Task: Add an event with the title Third Coffee Meeting with Jane, date '2024/04/20', time 7:00 AM to 9:00 AMand add a description: Welcome to the Project Quality Assurance Check, a crucial step in ensuring the highest level of quality and adherence to standards throughout the project lifecycle. The Quality Assurance Check is designed to systematically review and evaluate project deliverables, processes, and outcomes to identify any deviations, defects, or areas of improvement., put the event into Yellow category, logged in from the account softage.8@softage.netand send the event invitation to softage.1@softage.net and softage.2@softage.net. Set a reminder for the event 5 minutes before
Action: Mouse moved to (132, 169)
Screenshot: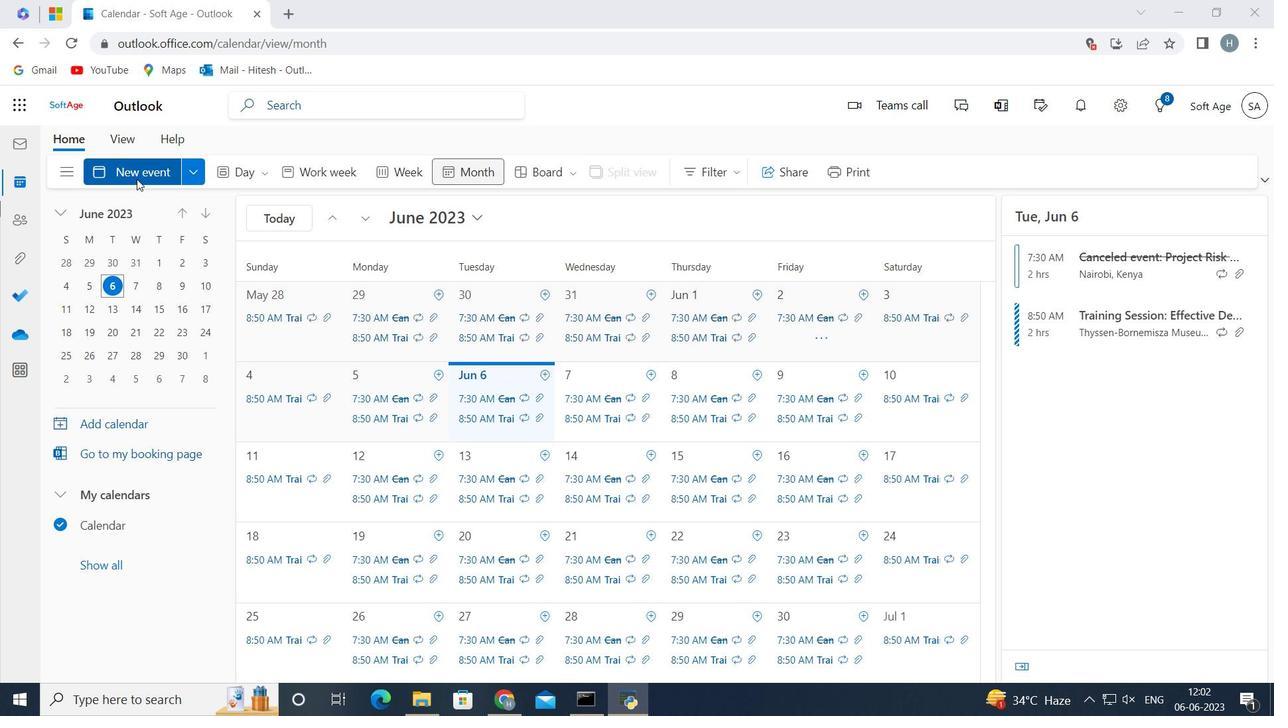 
Action: Mouse pressed left at (132, 169)
Screenshot: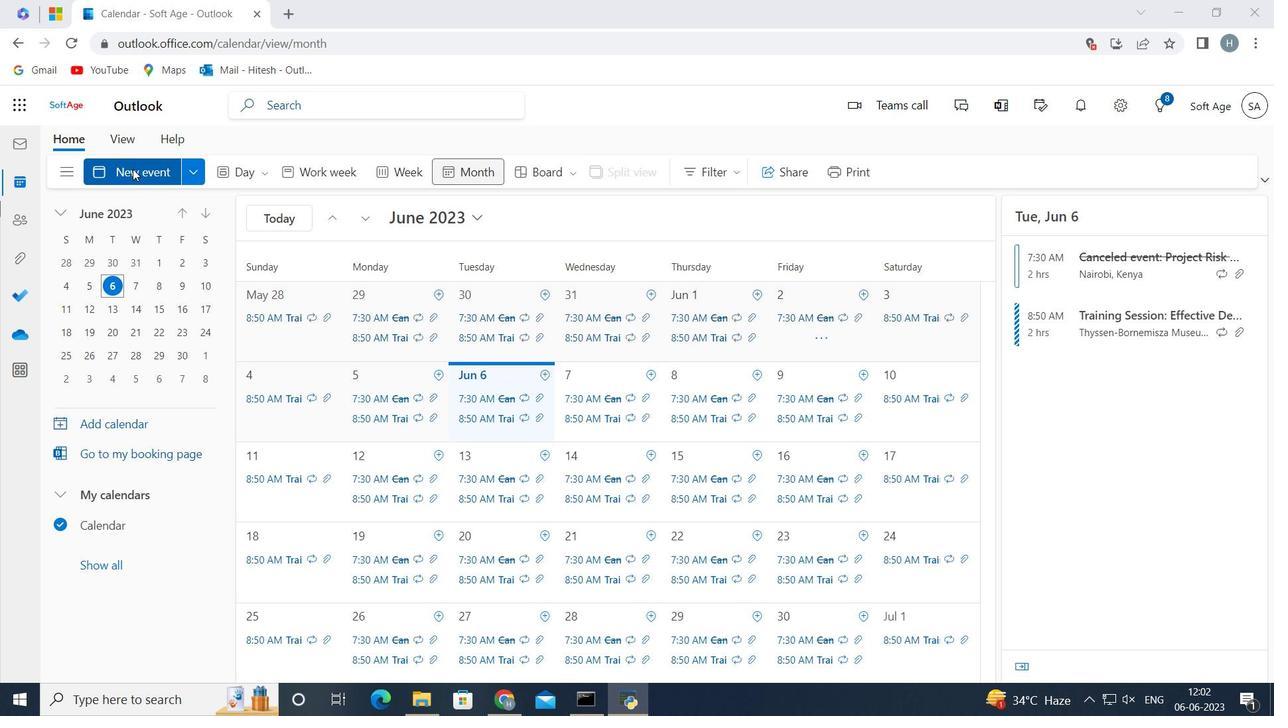 
Action: Mouse moved to (357, 269)
Screenshot: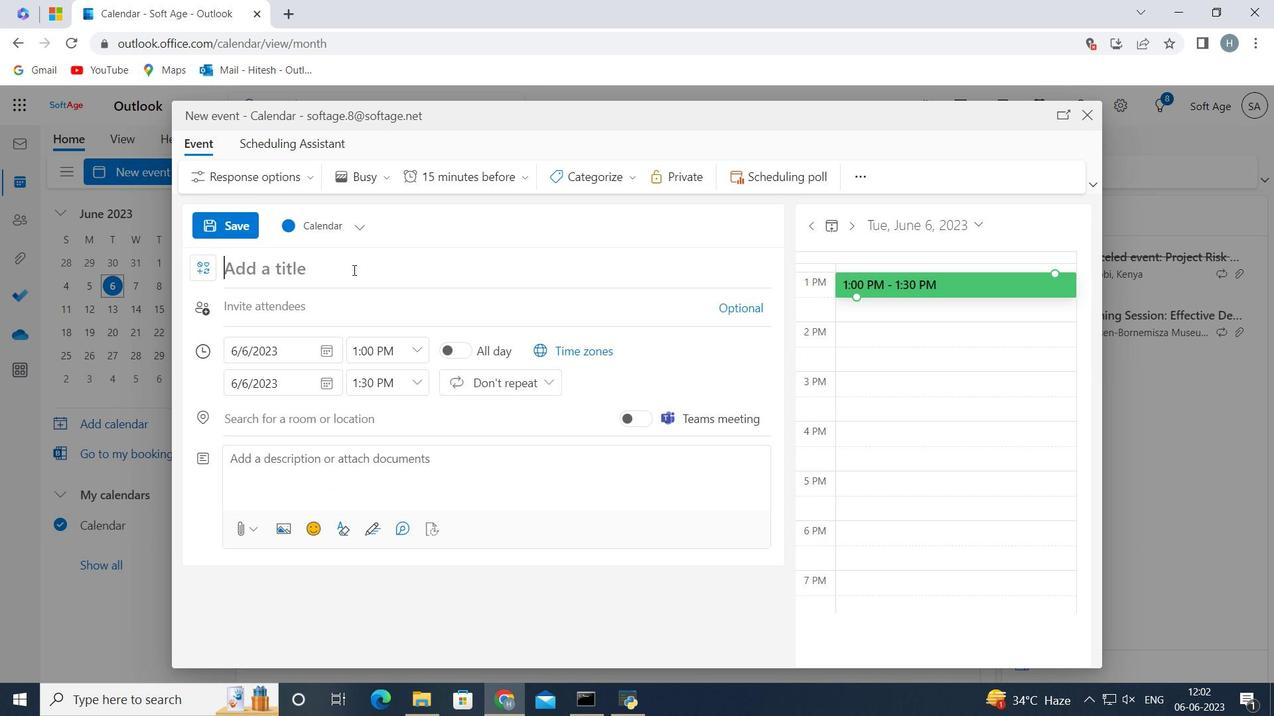 
Action: Mouse pressed left at (357, 269)
Screenshot: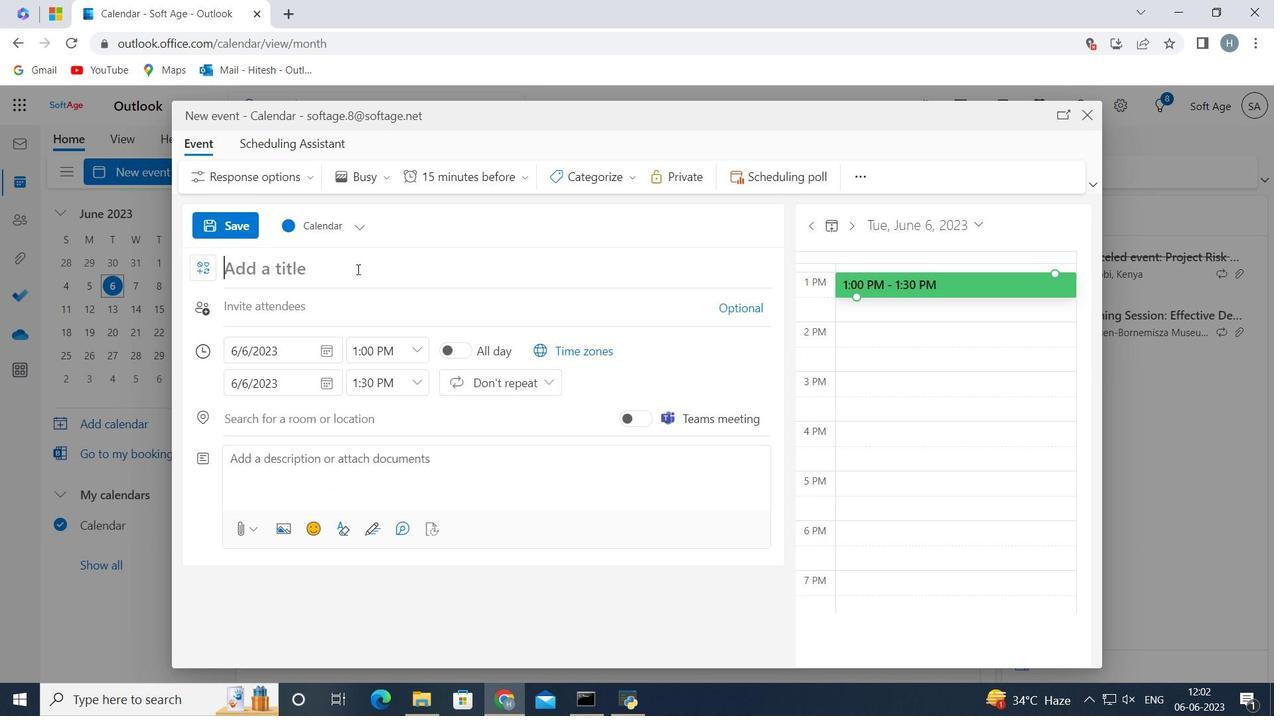 
Action: Key pressed <Key.shift>Third<Key.space><Key.shift>Coffee<Key.space><Key.shift>Meeting<Key.space>with<Key.space><Key.shift><Key.shift><Key.shift><Key.shift><Key.shift>Jane
Screenshot: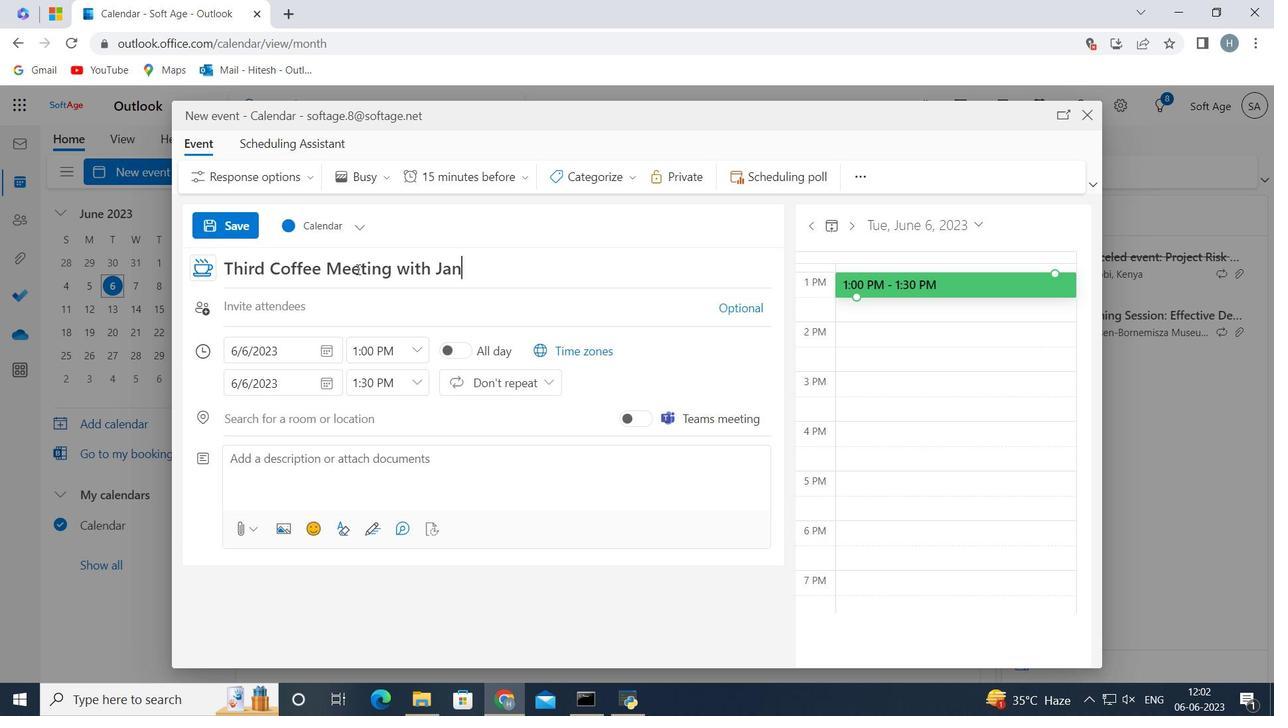
Action: Mouse moved to (326, 347)
Screenshot: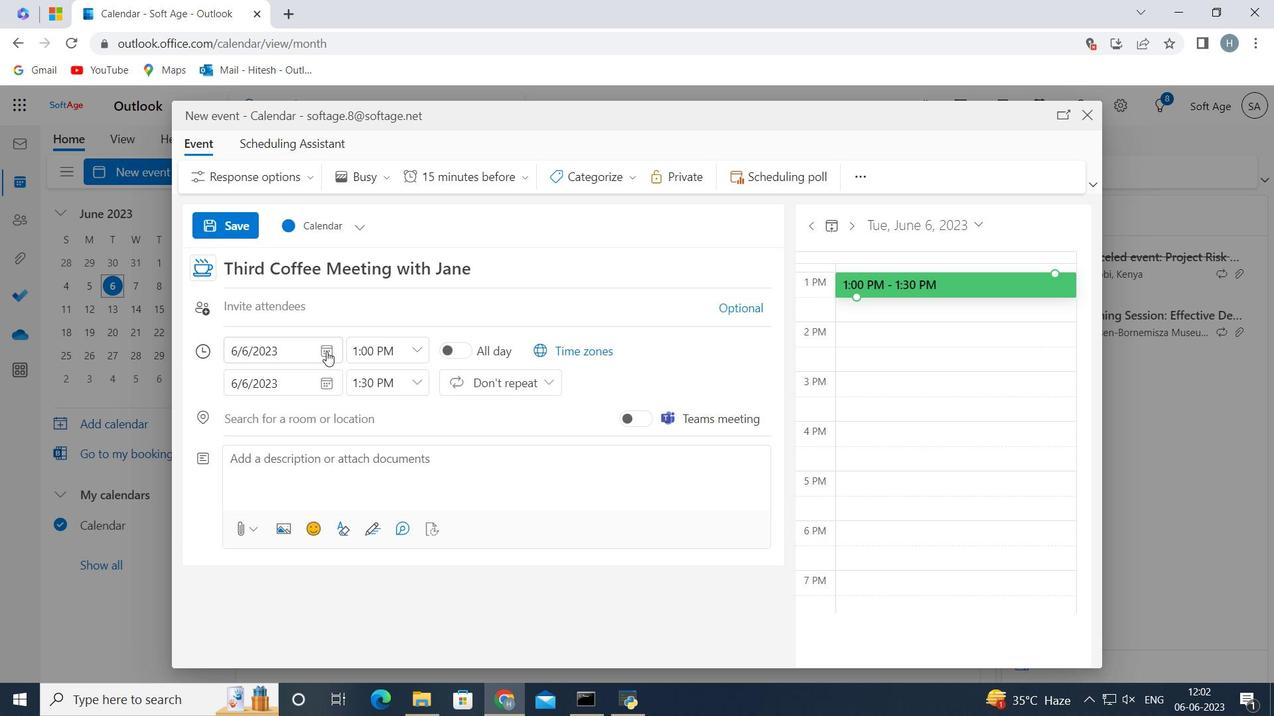 
Action: Mouse pressed left at (326, 347)
Screenshot: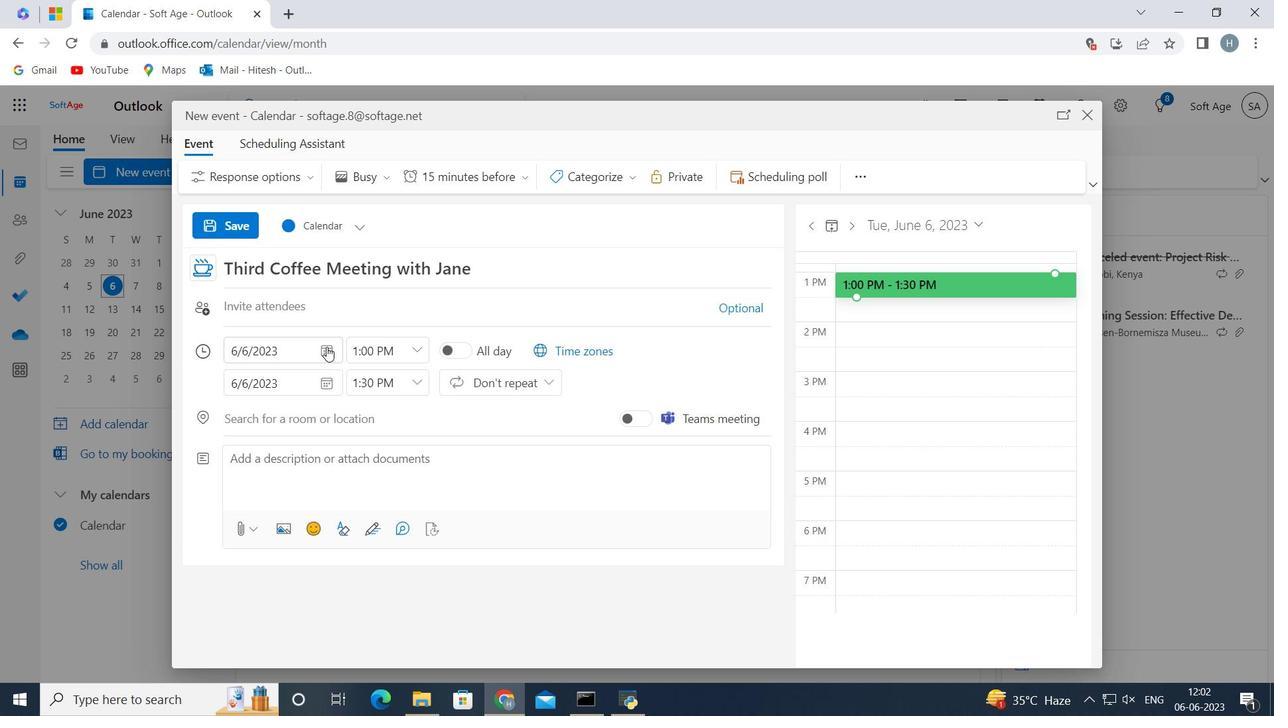 
Action: Mouse moved to (308, 379)
Screenshot: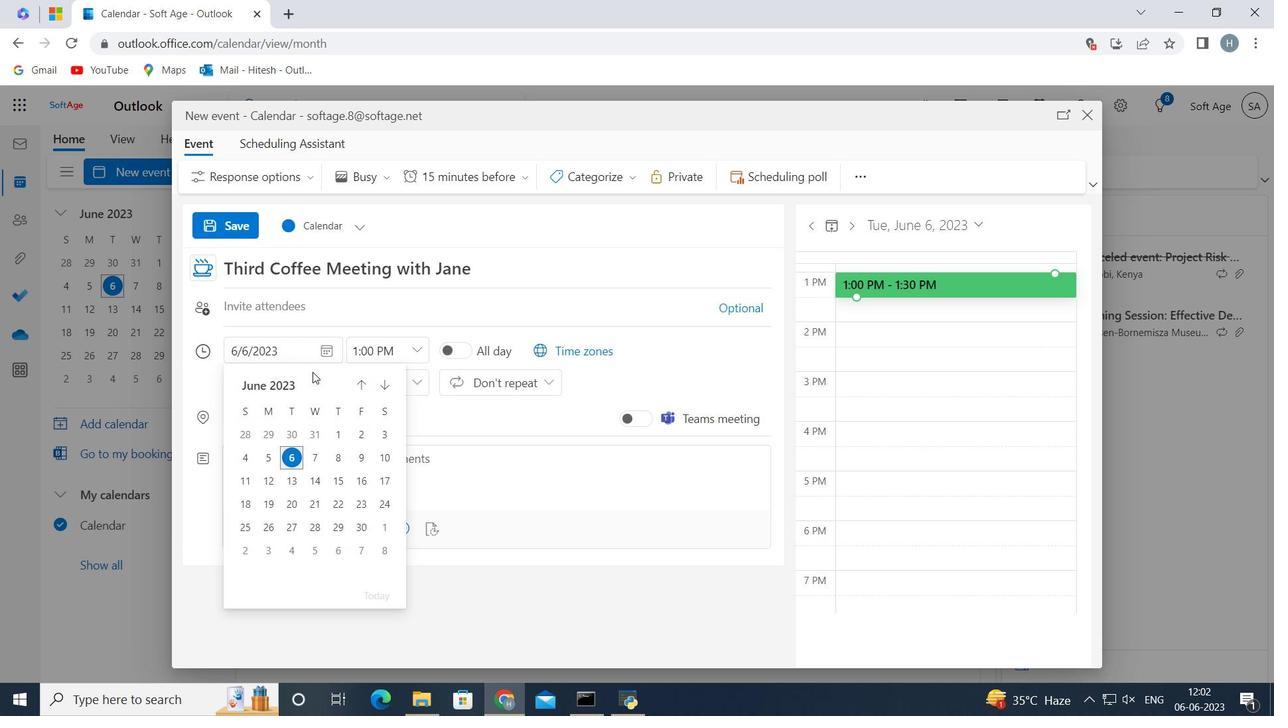 
Action: Mouse pressed left at (308, 379)
Screenshot: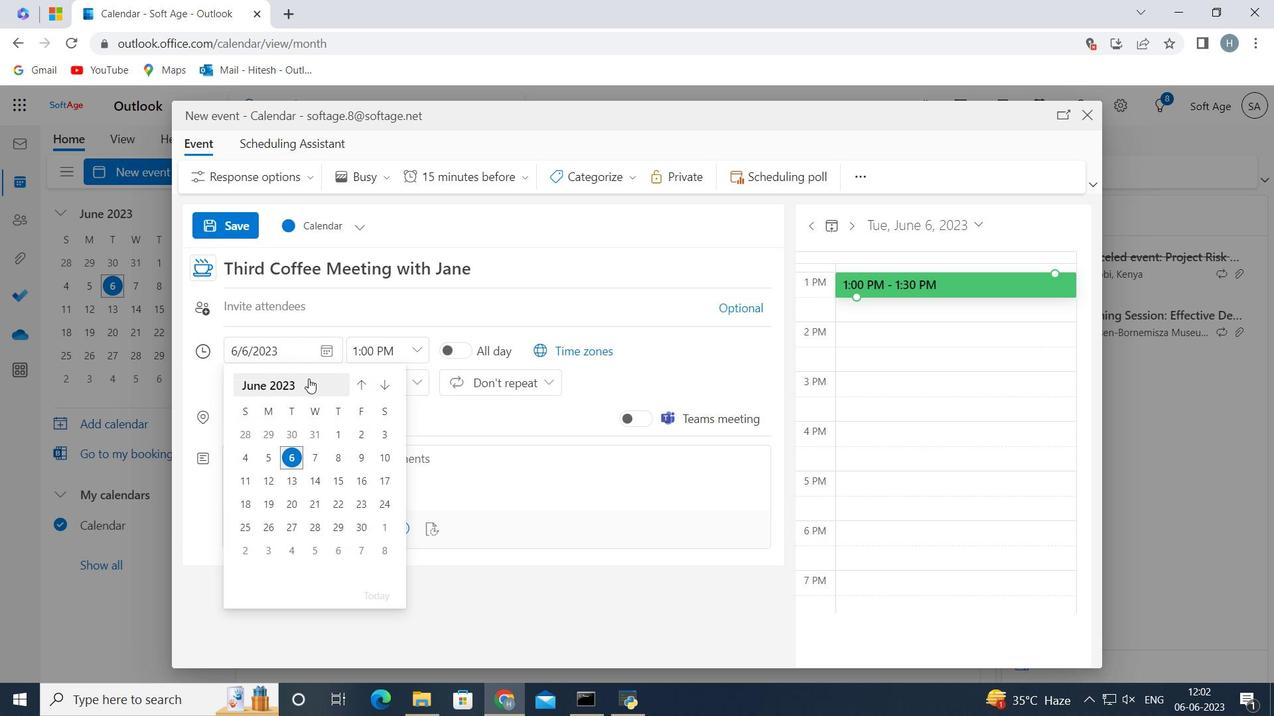 
Action: Mouse pressed left at (308, 379)
Screenshot: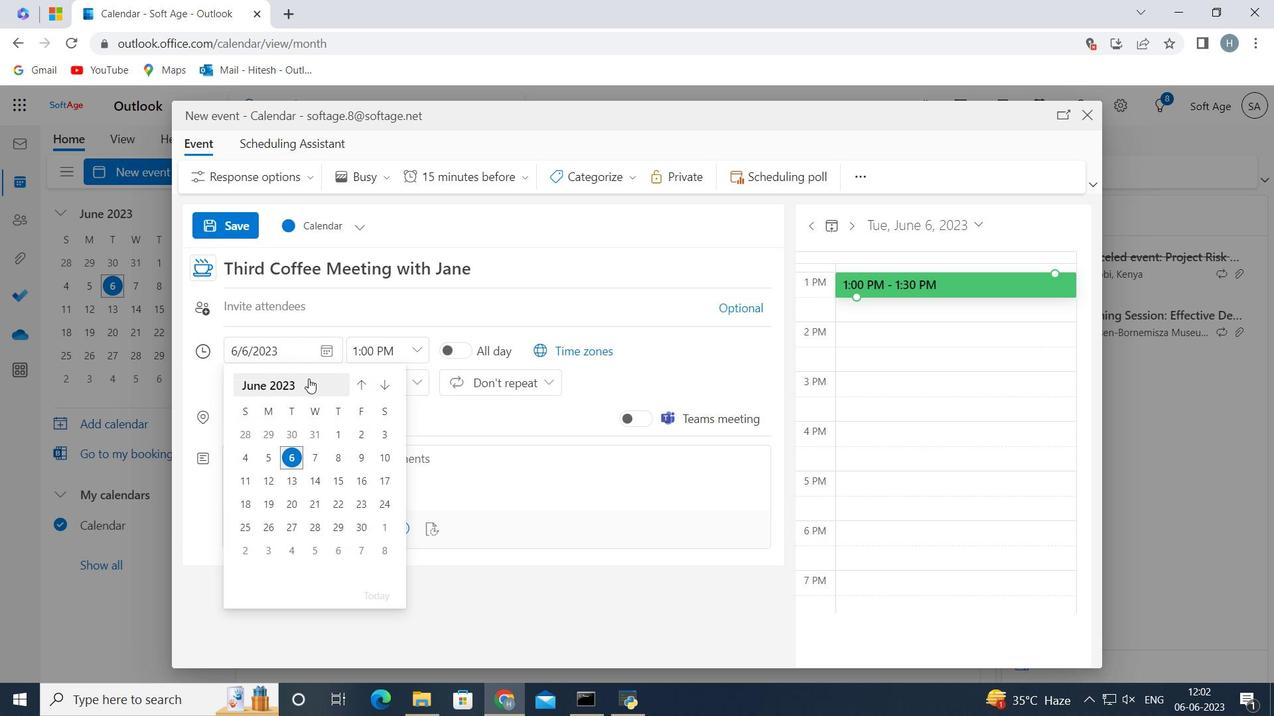 
Action: Mouse moved to (251, 453)
Screenshot: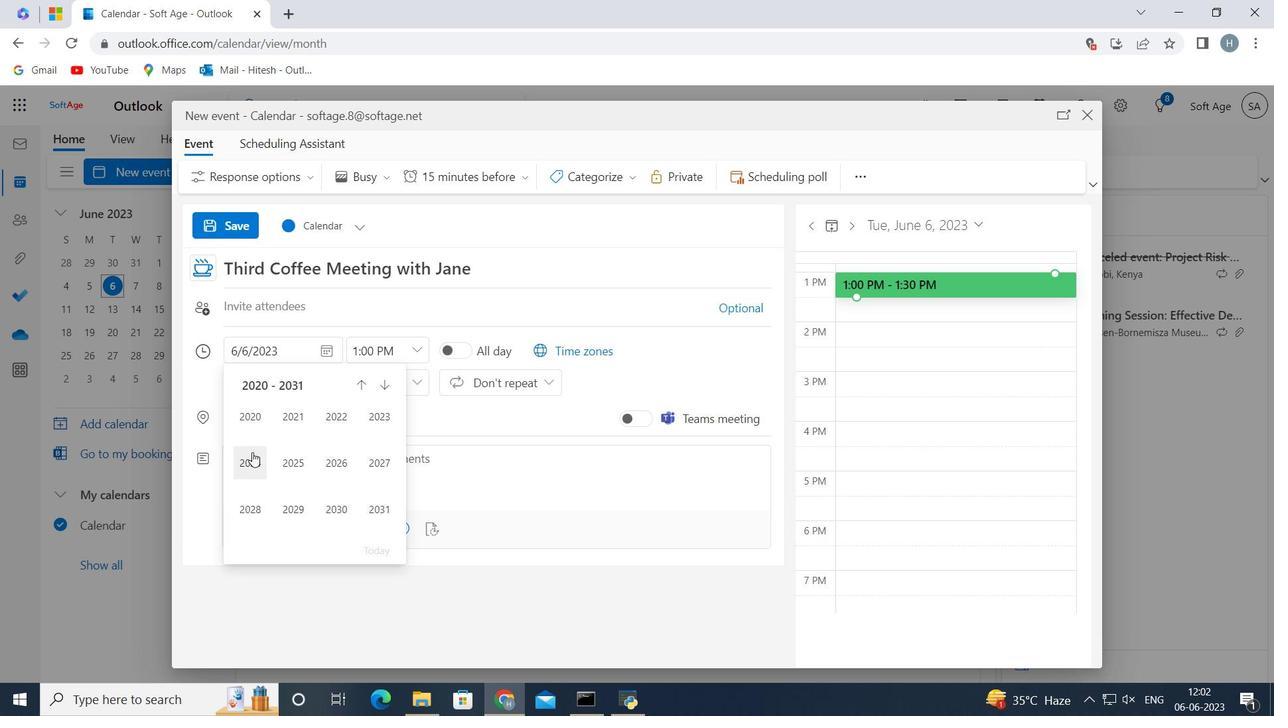 
Action: Mouse pressed left at (251, 453)
Screenshot: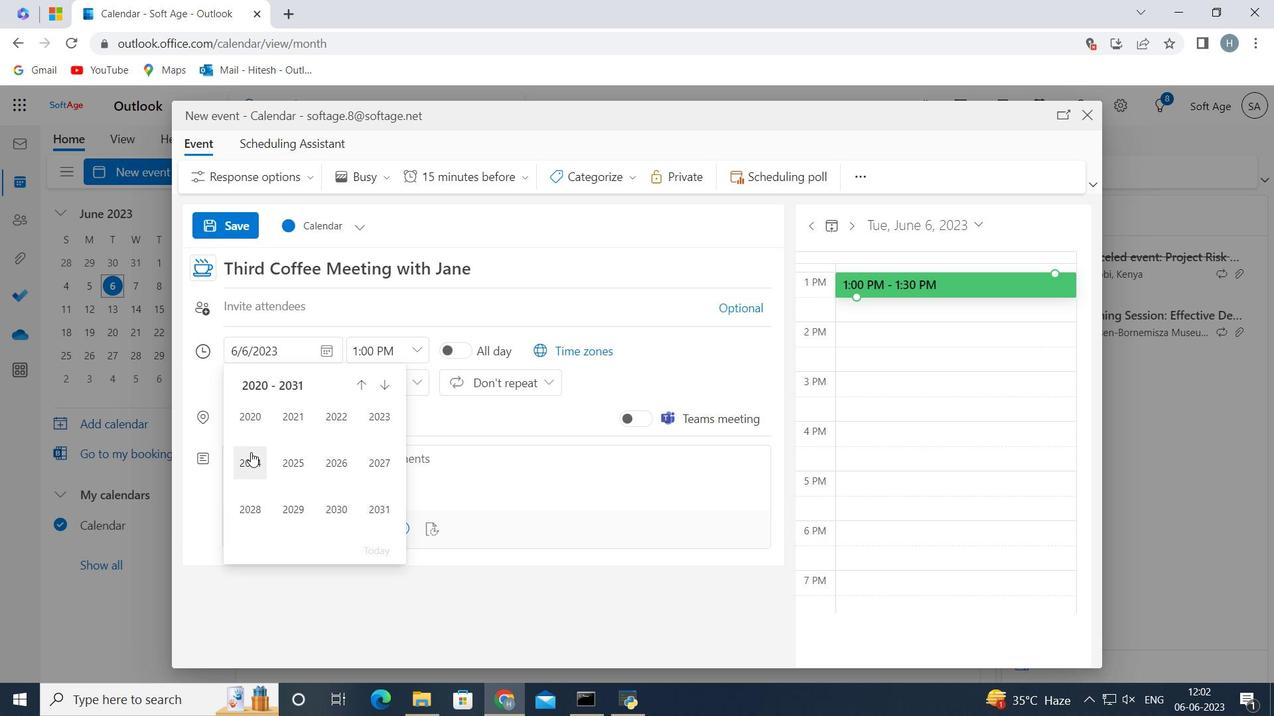 
Action: Mouse moved to (387, 416)
Screenshot: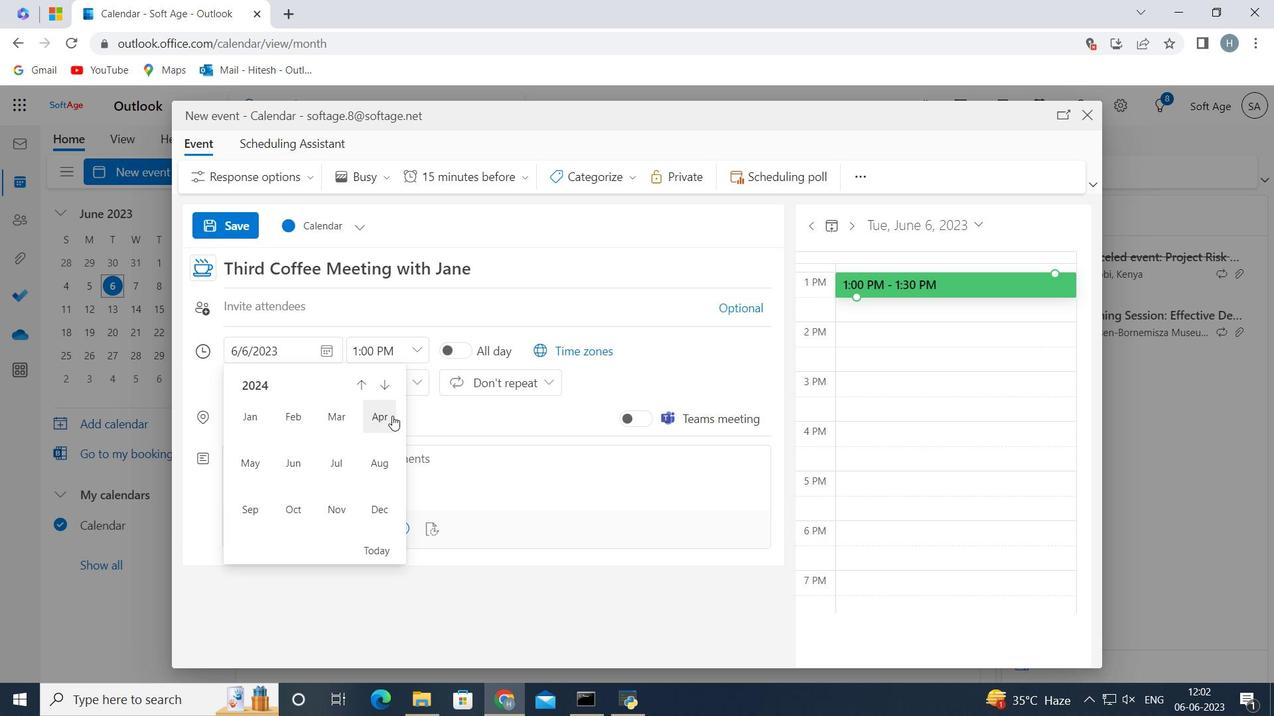 
Action: Mouse pressed left at (387, 416)
Screenshot: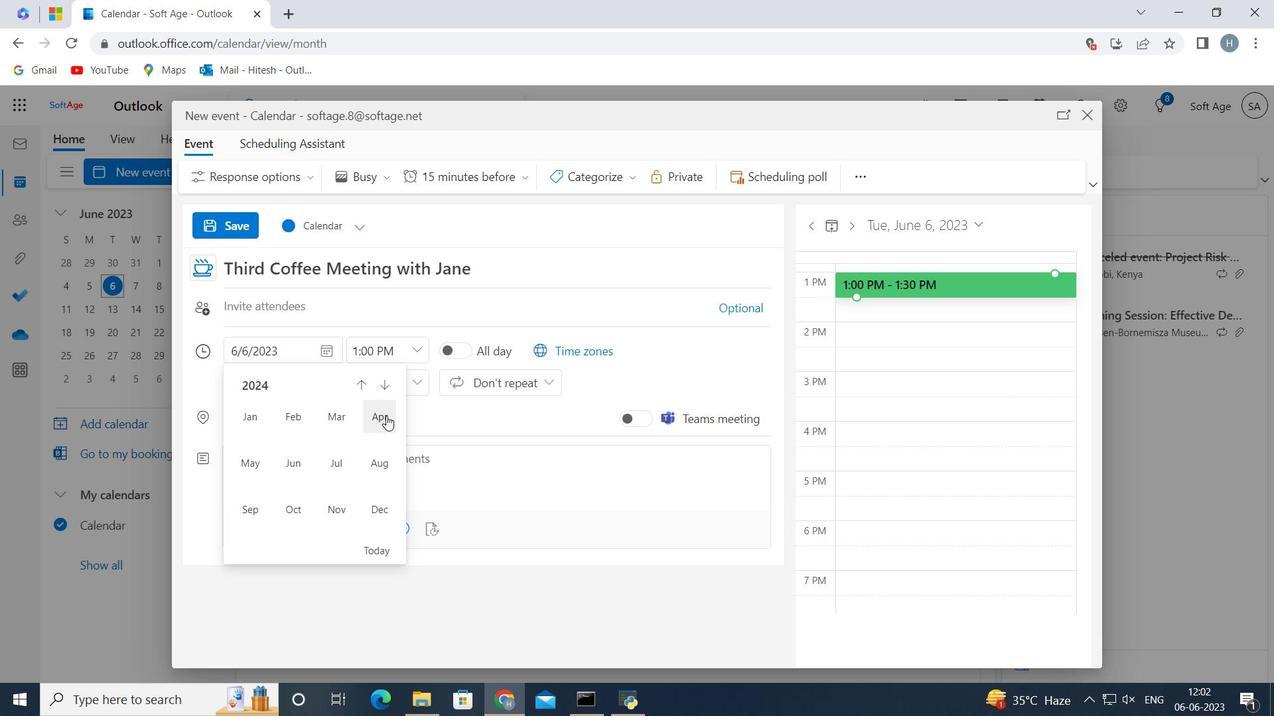 
Action: Mouse moved to (384, 478)
Screenshot: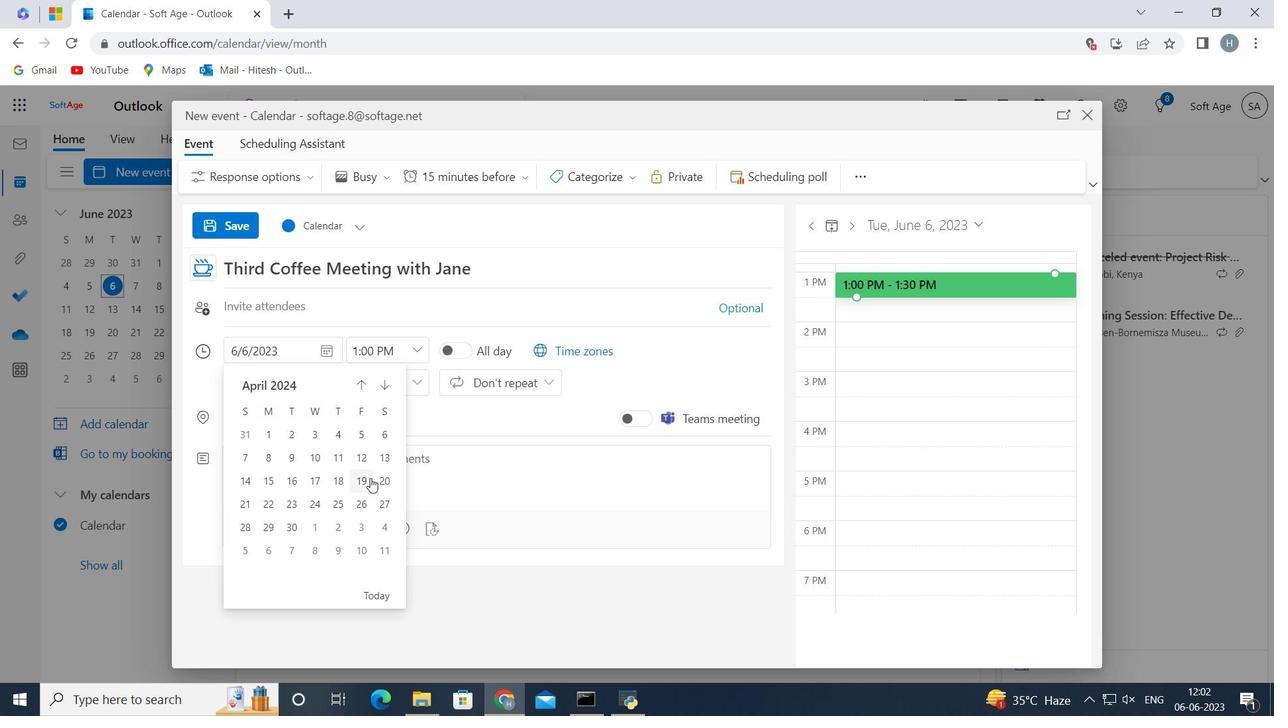 
Action: Mouse pressed left at (384, 478)
Screenshot: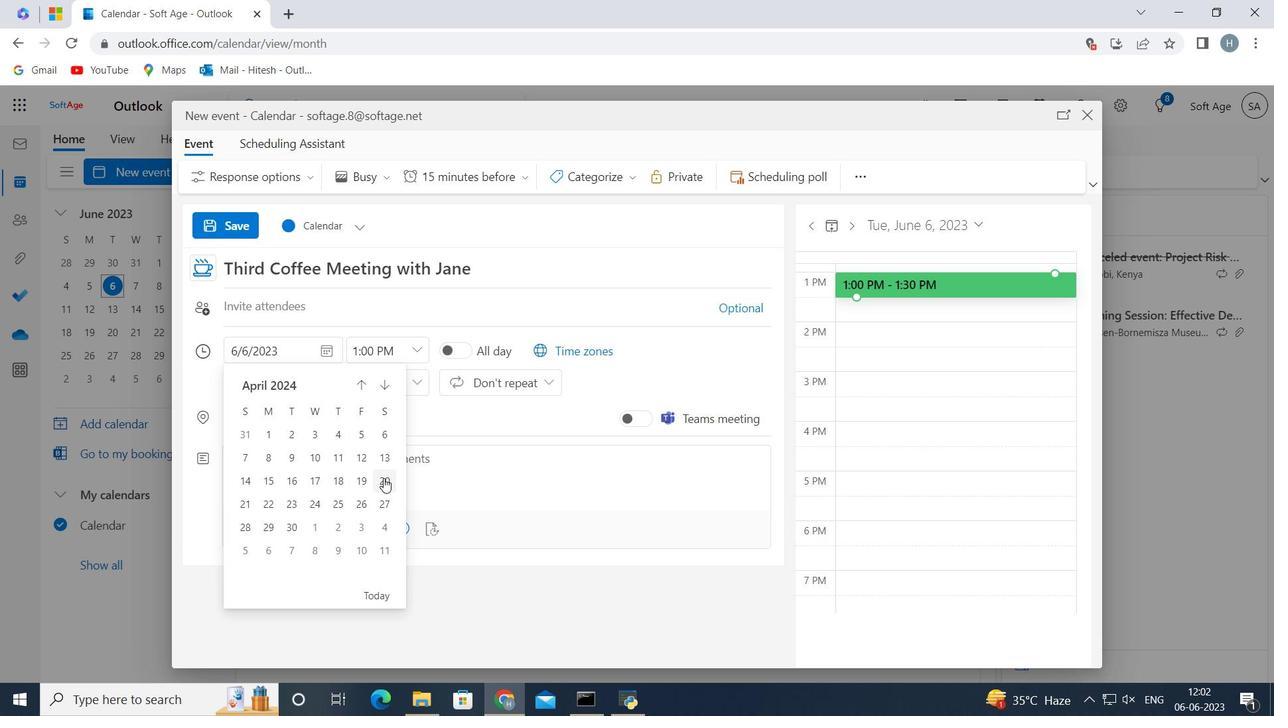 
Action: Mouse moved to (418, 355)
Screenshot: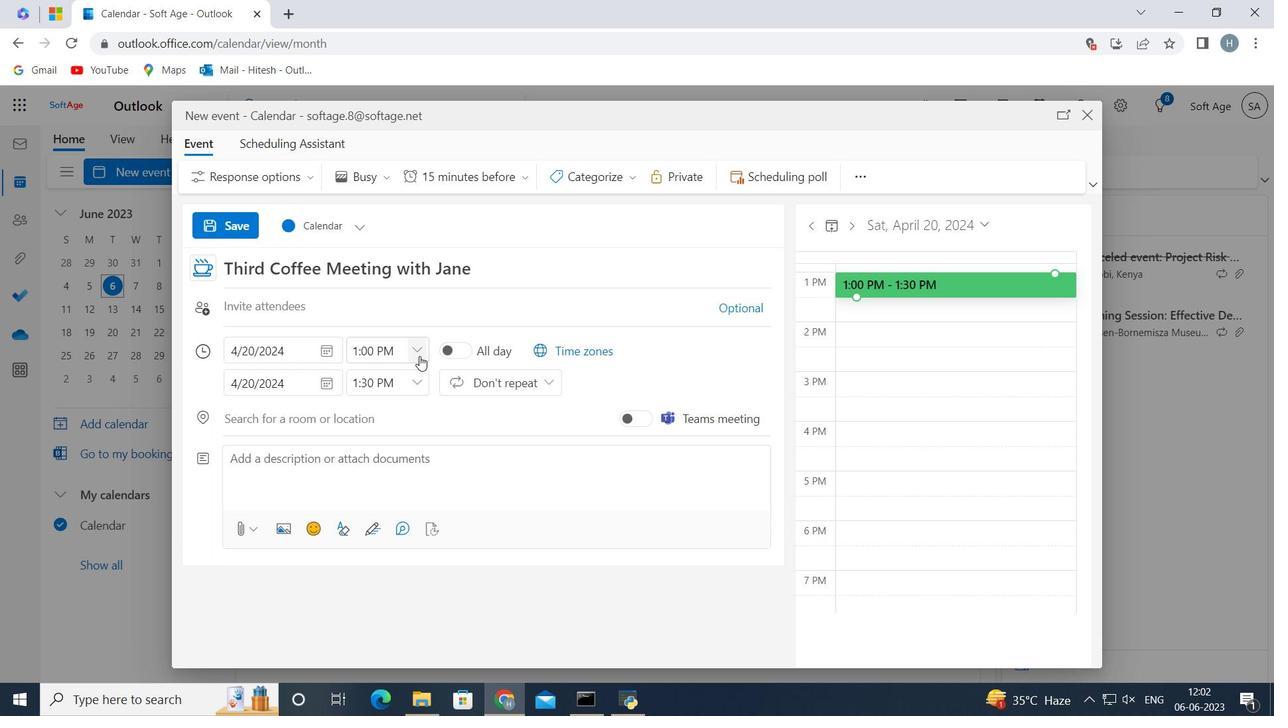 
Action: Mouse pressed left at (418, 355)
Screenshot: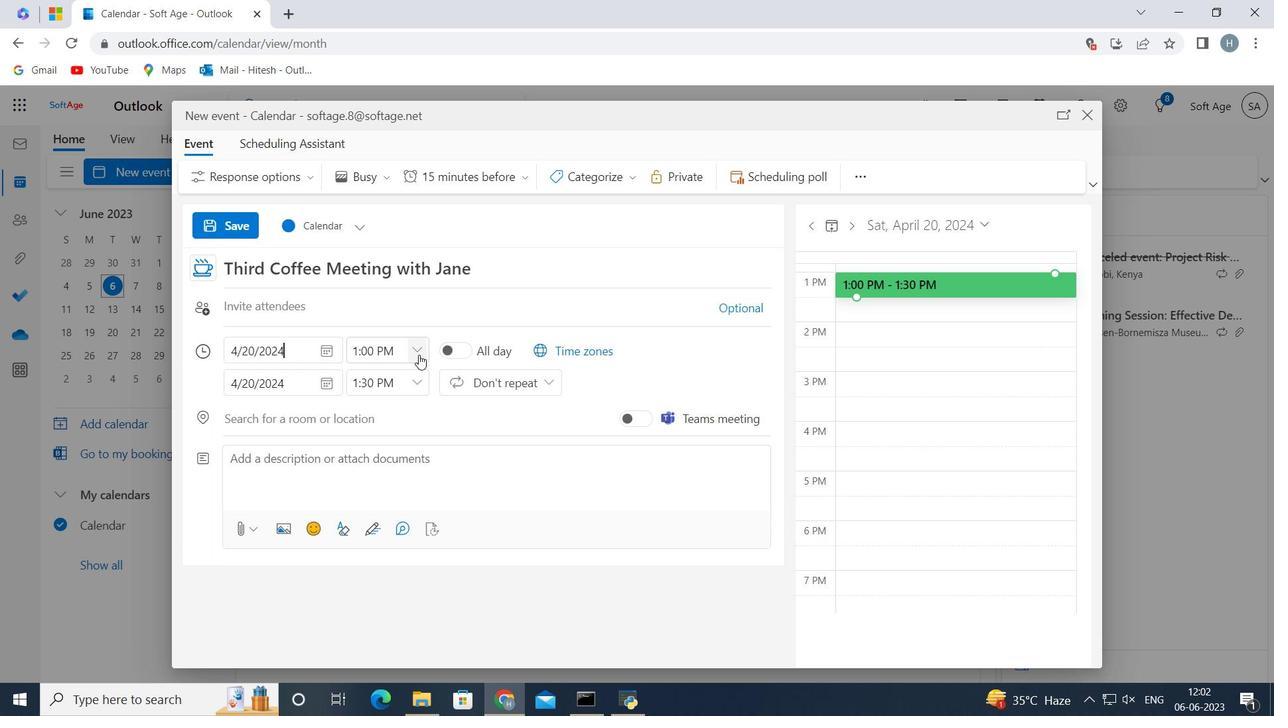 
Action: Mouse moved to (398, 448)
Screenshot: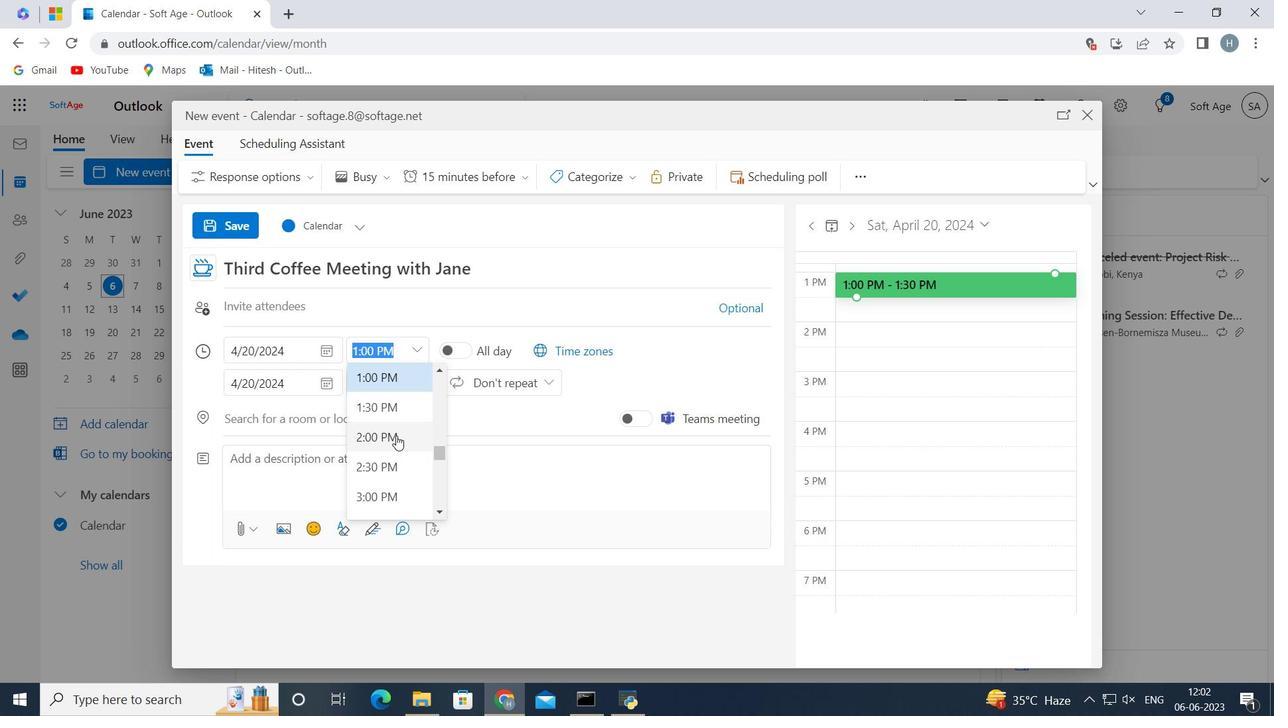 
Action: Mouse scrolled (398, 448) with delta (0, 0)
Screenshot: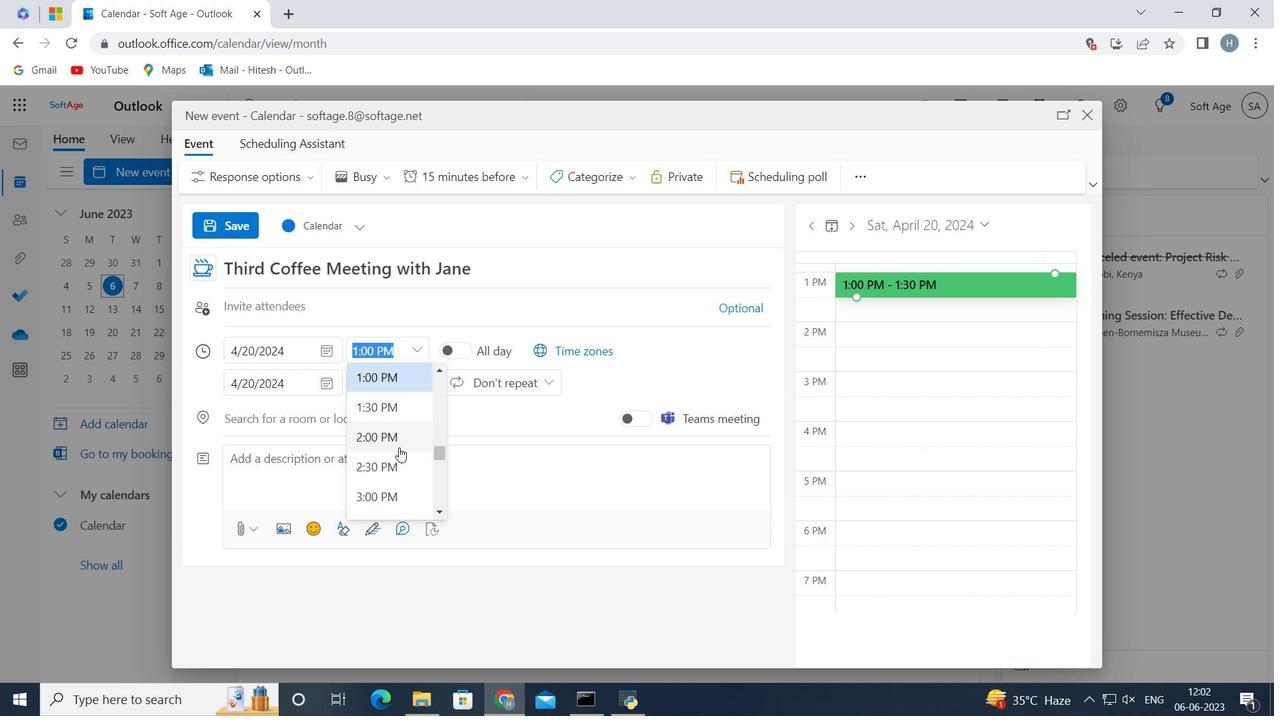 
Action: Mouse scrolled (398, 448) with delta (0, 0)
Screenshot: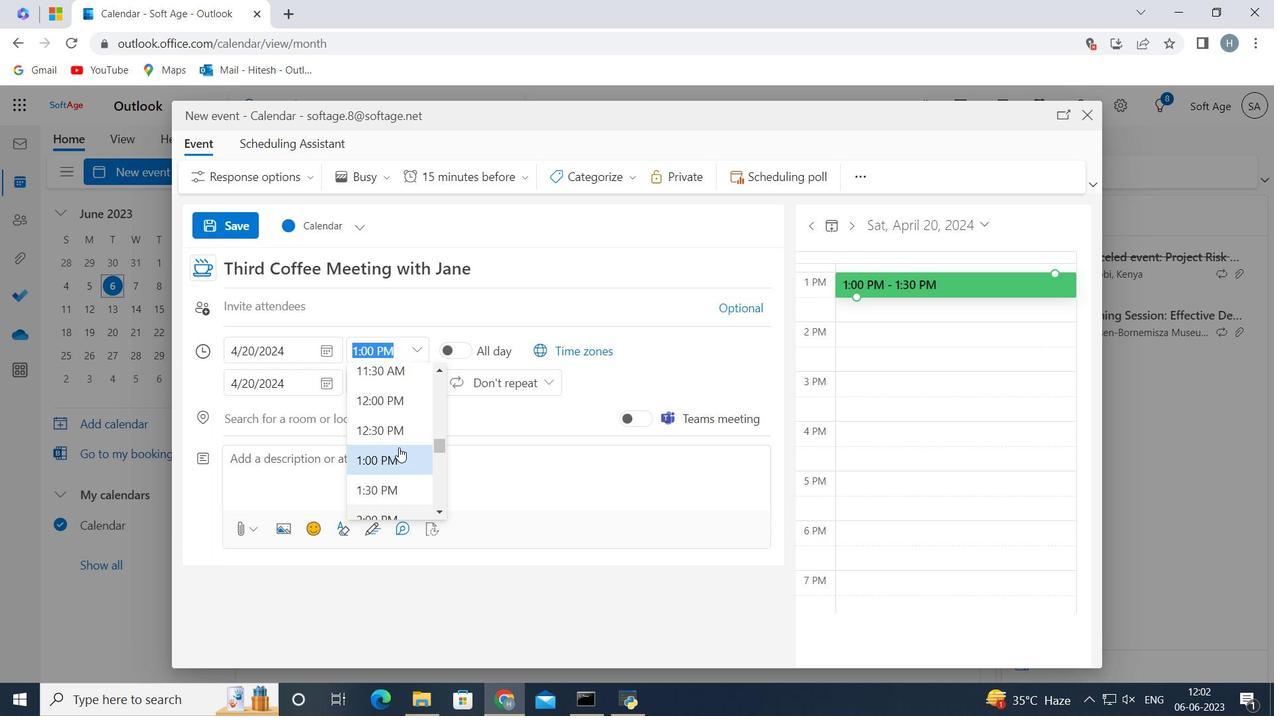 
Action: Mouse scrolled (398, 448) with delta (0, 0)
Screenshot: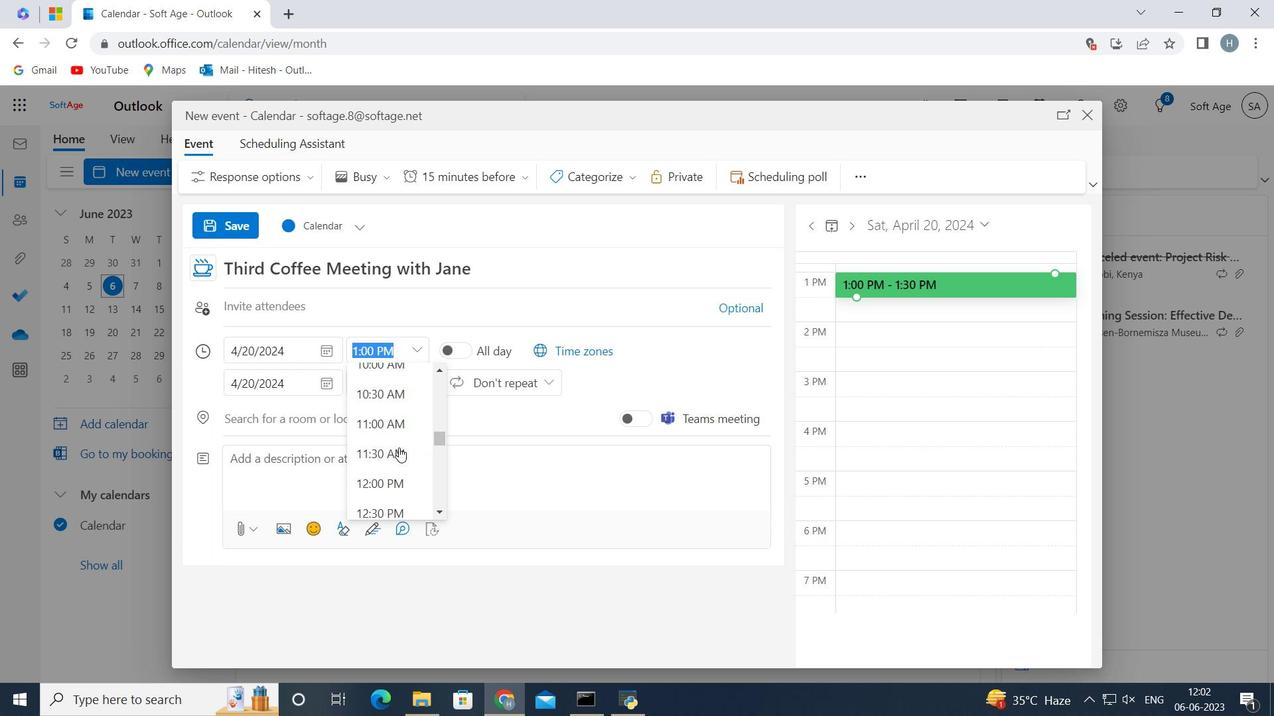 
Action: Mouse scrolled (398, 448) with delta (0, 0)
Screenshot: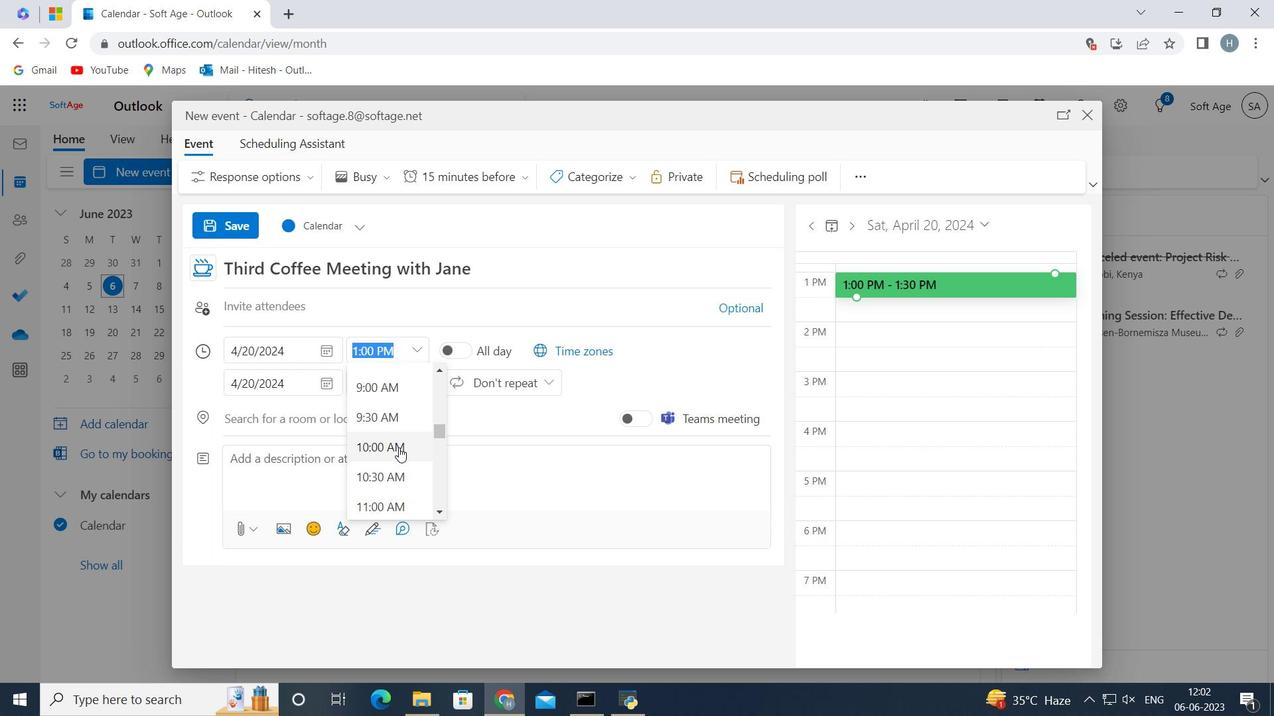 
Action: Mouse scrolled (398, 448) with delta (0, 0)
Screenshot: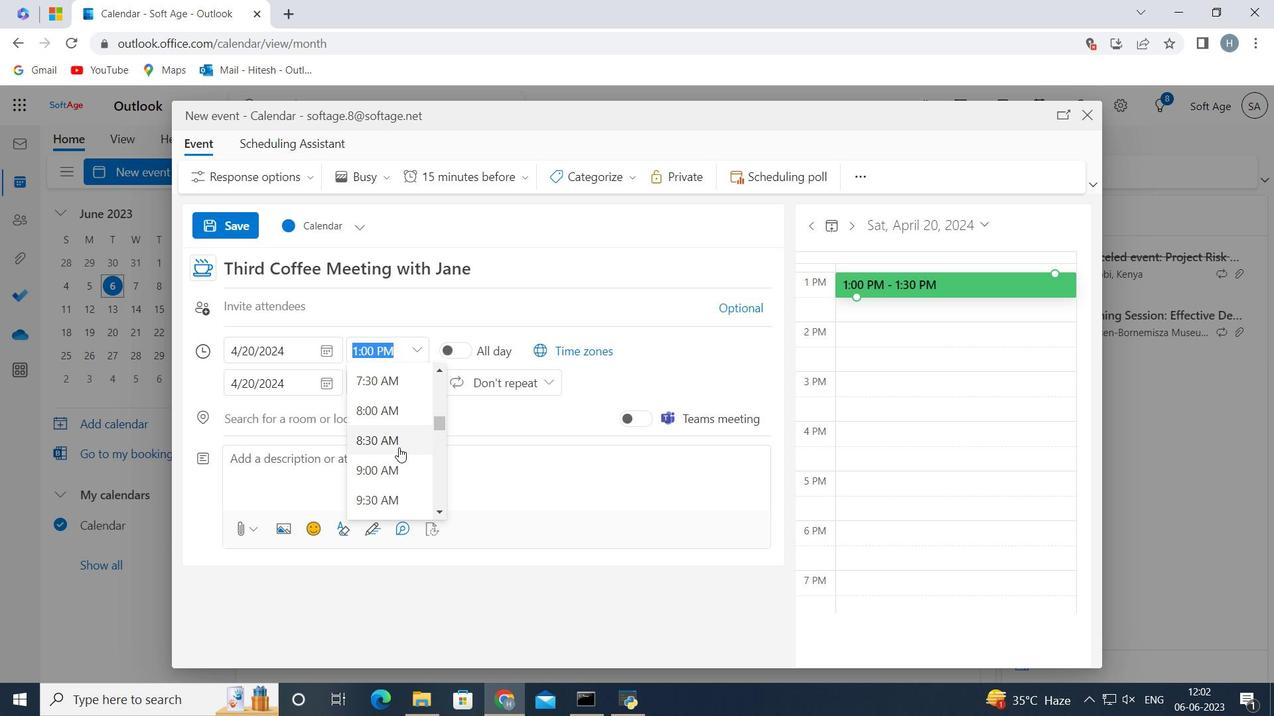 
Action: Mouse moved to (401, 430)
Screenshot: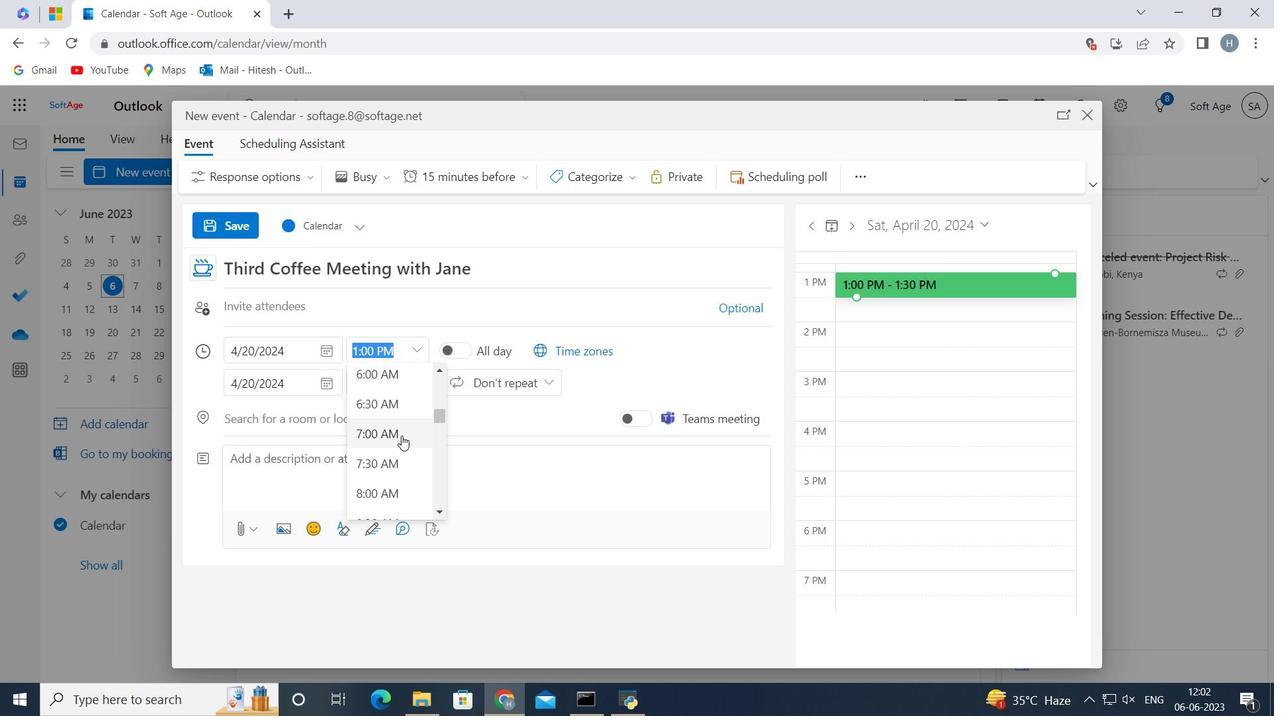 
Action: Mouse pressed left at (401, 430)
Screenshot: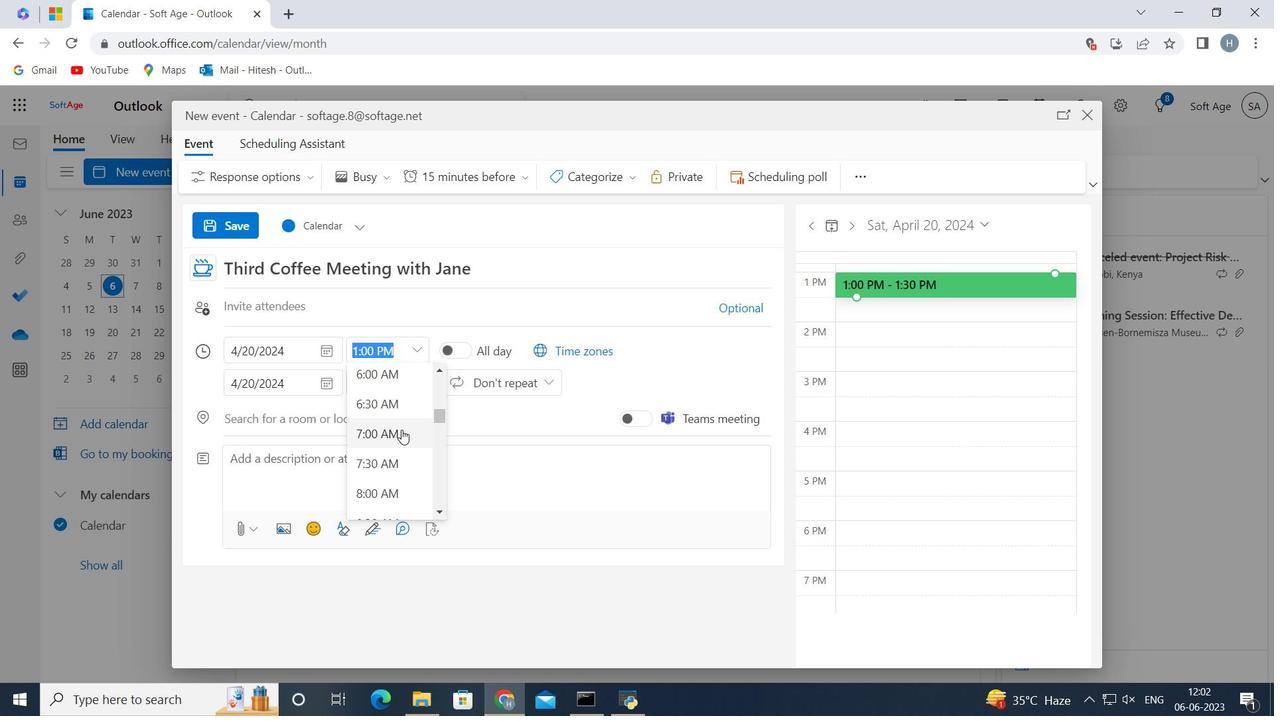 
Action: Mouse moved to (421, 387)
Screenshot: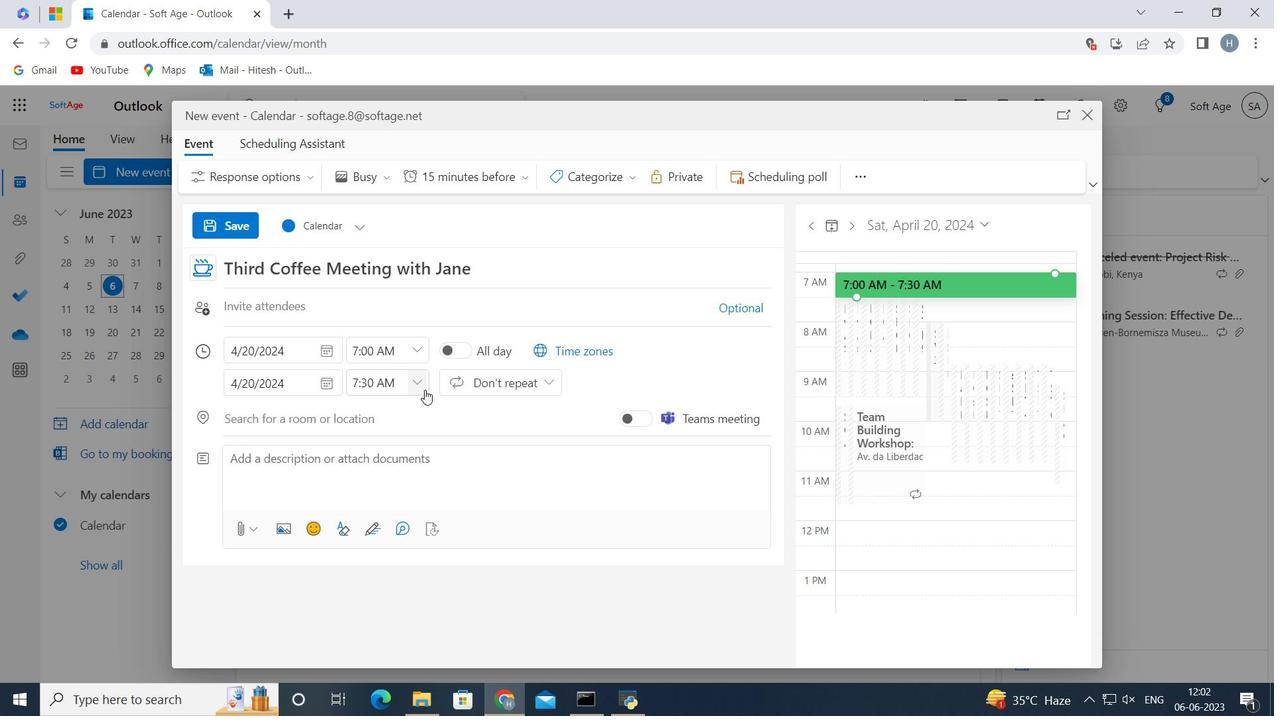 
Action: Mouse pressed left at (421, 387)
Screenshot: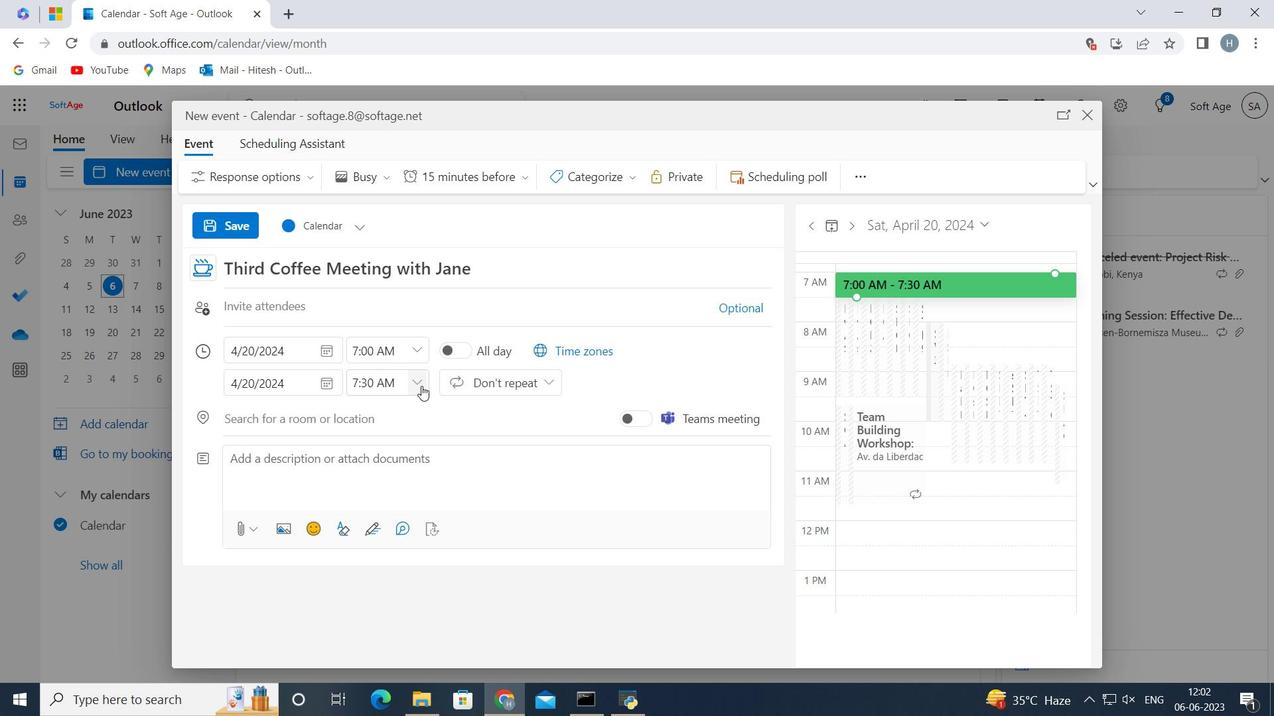 
Action: Mouse moved to (416, 493)
Screenshot: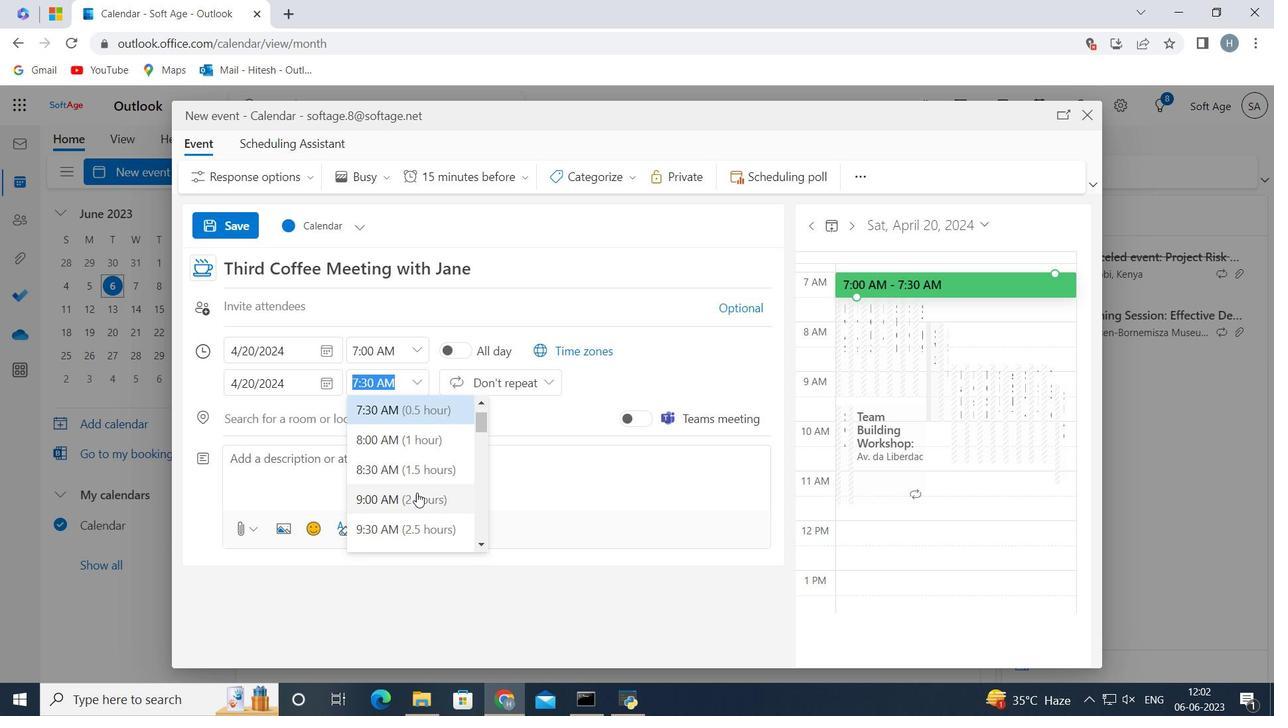 
Action: Mouse pressed left at (416, 493)
Screenshot: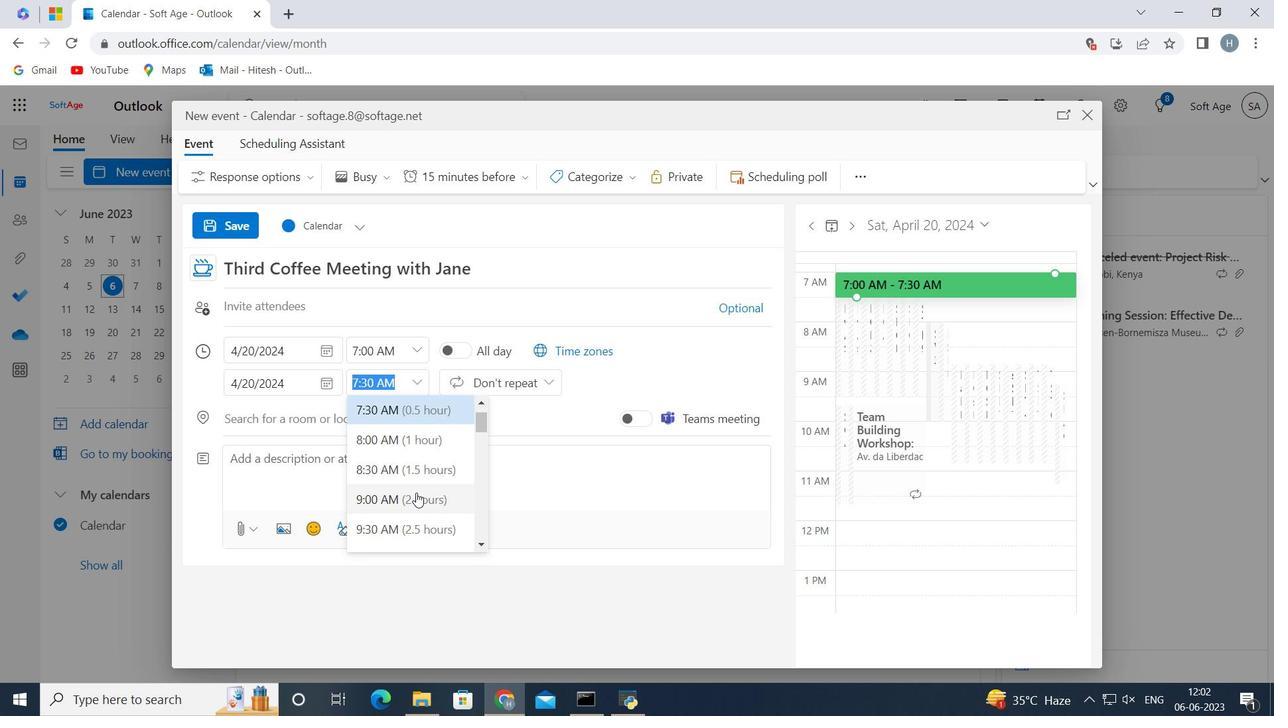 
Action: Mouse moved to (401, 465)
Screenshot: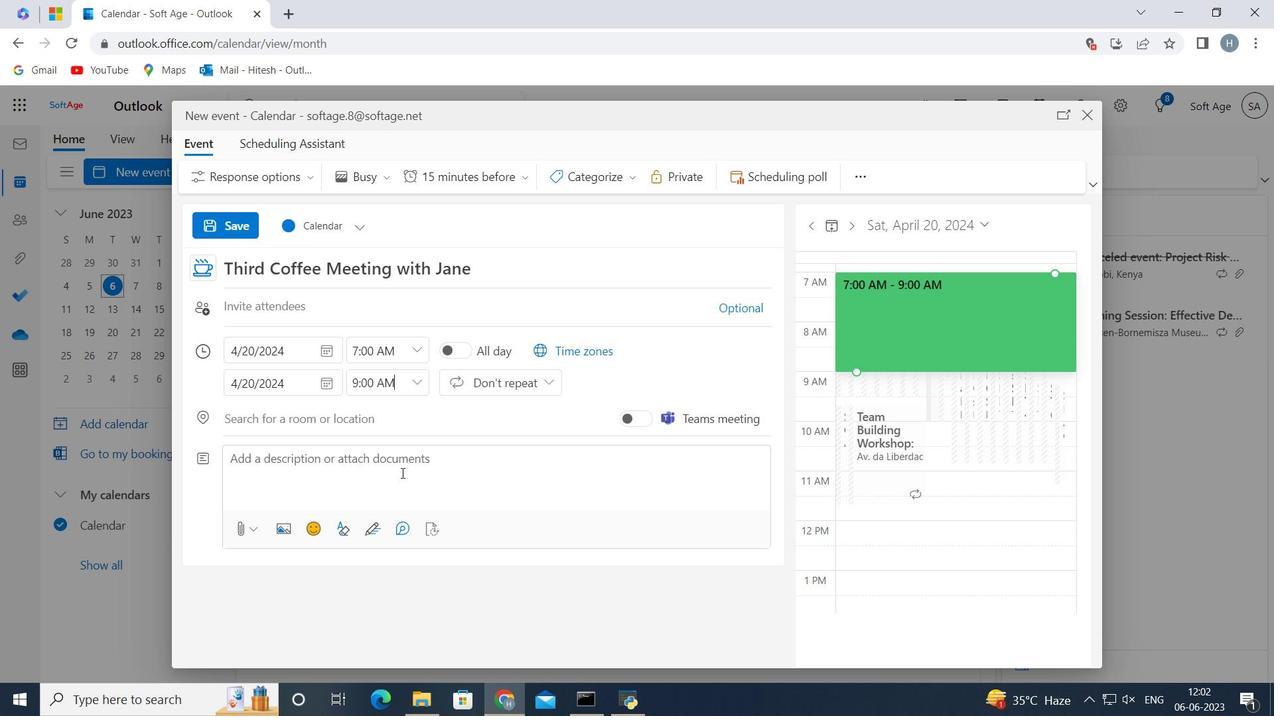 
Action: Mouse pressed left at (401, 465)
Screenshot: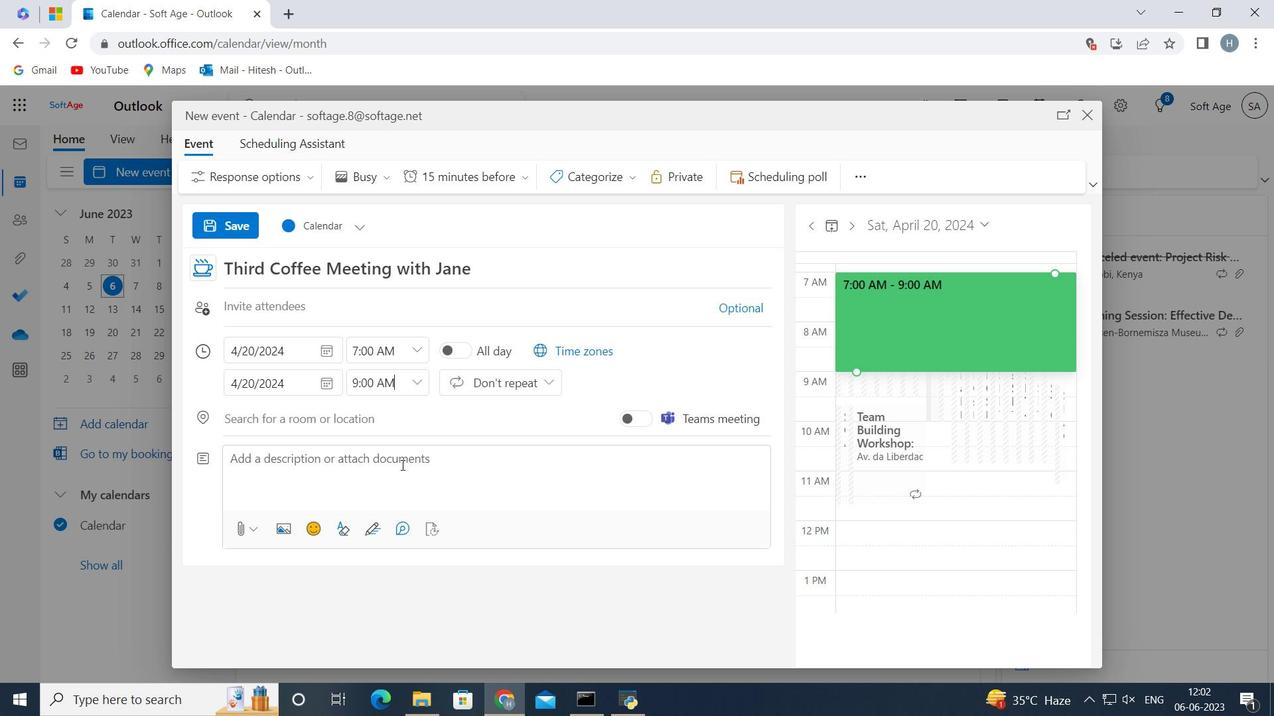 
Action: Mouse moved to (400, 465)
Screenshot: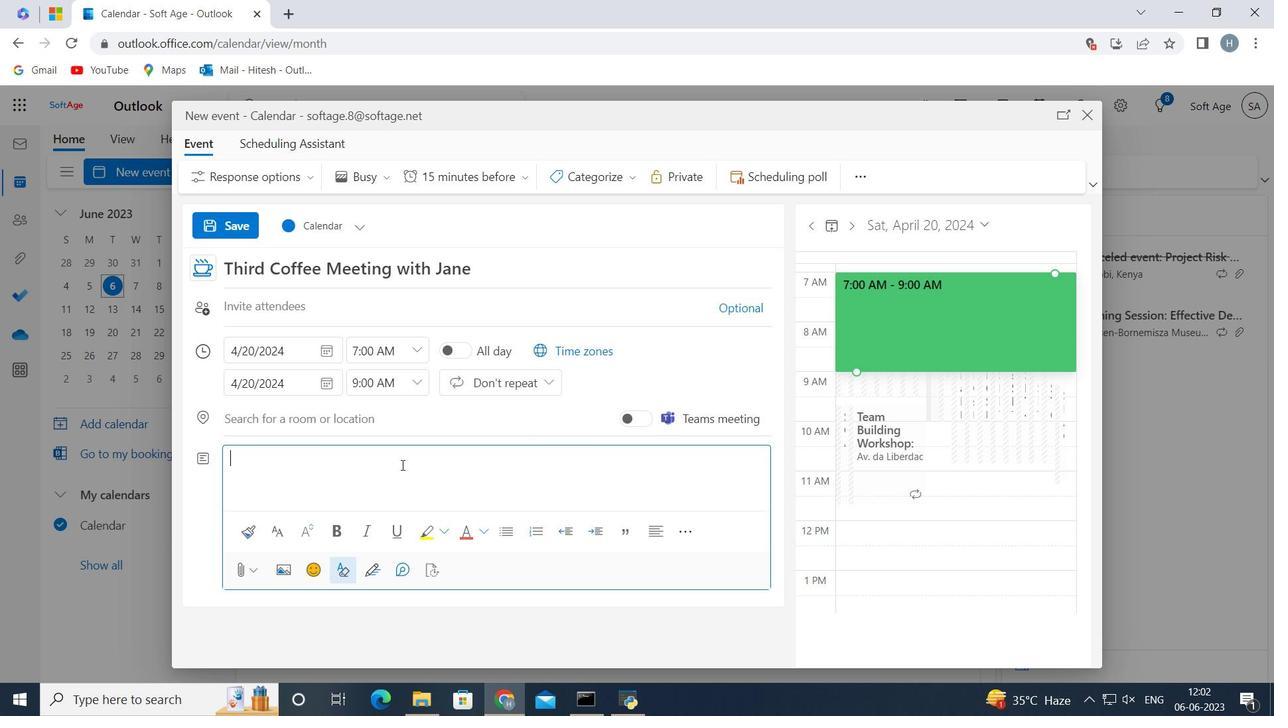 
Action: Key pressed <Key.shift>Welcome<Key.space>to<Key.space>the<Key.space>project<Key.space>quality<Key.space>assurance<Key.space>check,<Key.space>a<Key.space>crucial<Key.space>step<Key.space>in<Key.space>ensuring<Key.space>the<Key.space>highest<Key.space>level<Key.space>of<Key.space>quality<Key.space>and<Key.space>adherence<Key.space>to<Key.space>standards<Key.space>throughout<Key.space>the<Key.space>project<Key.space>lifecycle.<Key.space><Key.shift>The<Key.space>quality<Key.space><Key.shift>Assurance<Key.space><Key.shift>Check<Key.space>is<Key.space>designed<Key.space>to<Key.space>systematically,<Key.space>review<Key.space>and<Key.space>evaluate<Key.space>project<Key.space>deliverables,<Key.space>processes,<Key.space>and<Key.space>outcomes<Key.space>to<Key.space>identify<Key.space>any<Key.space>deviations,<Key.space>defects,<Key.space>or<Key.space>areas<Key.space>of<Key.space>improvement/<Key.backspace>.<Key.space>
Screenshot: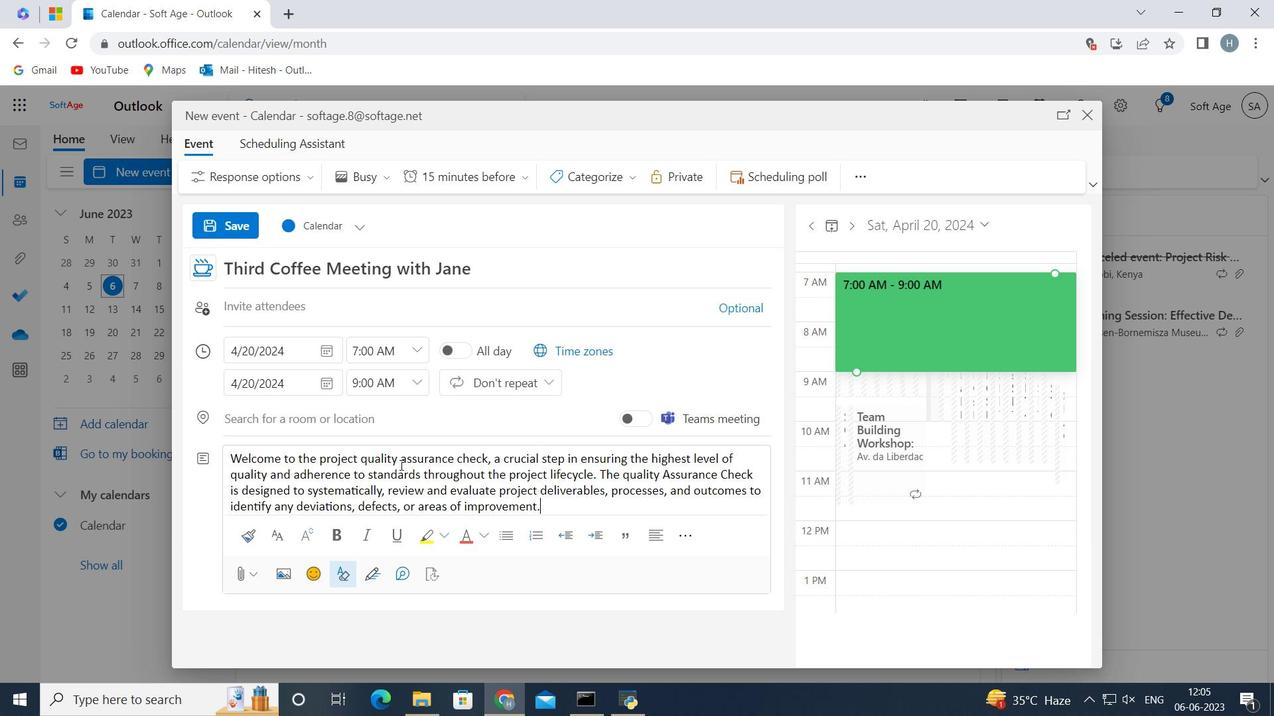 
Action: Mouse moved to (604, 184)
Screenshot: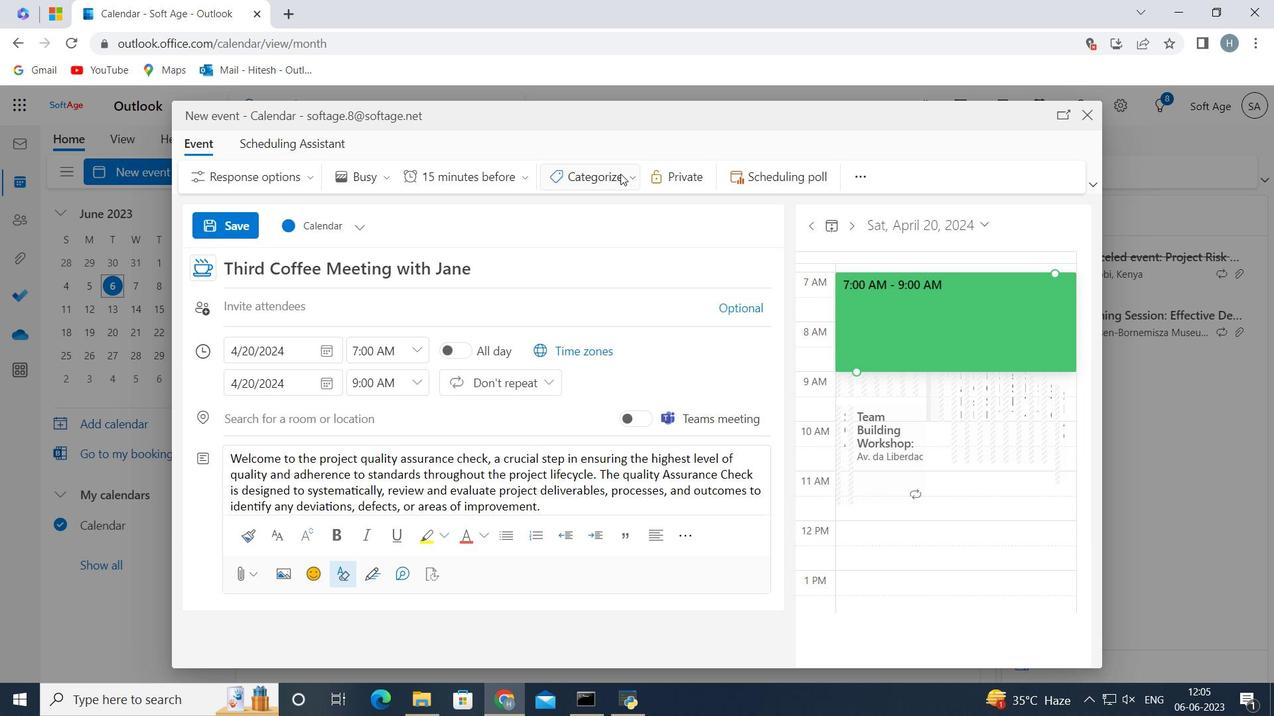 
Action: Mouse pressed left at (604, 184)
Screenshot: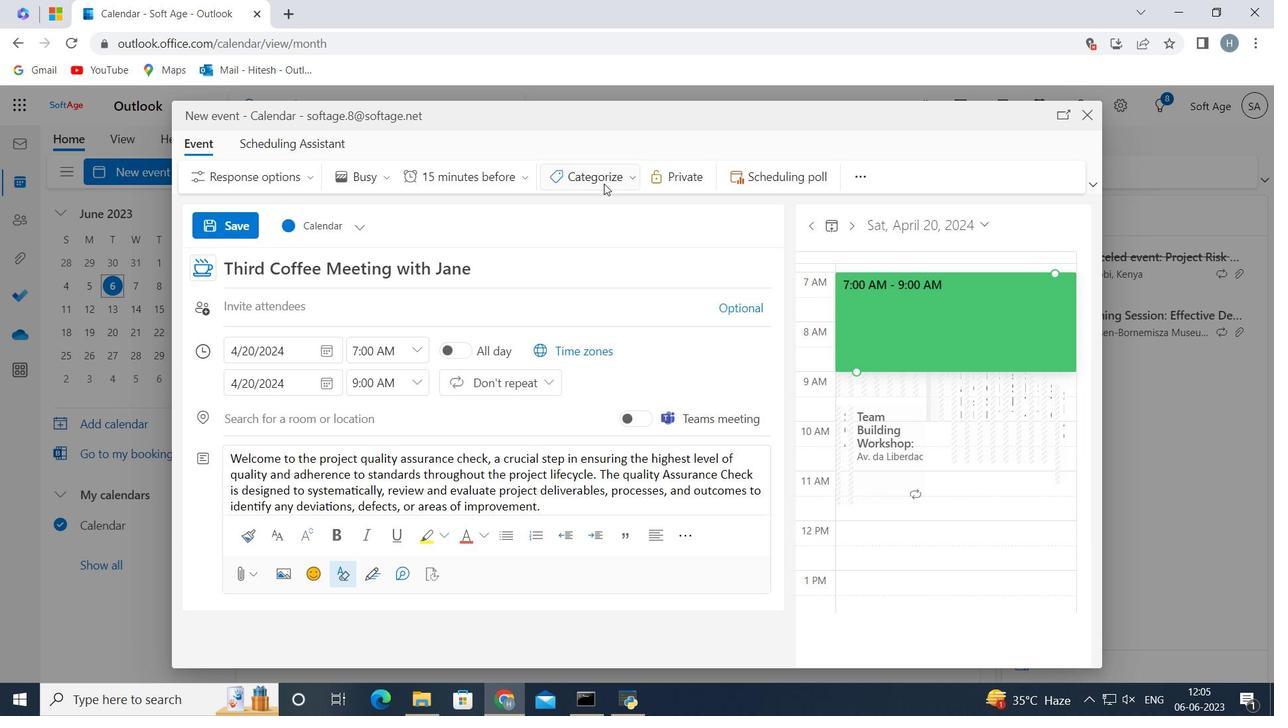 
Action: Mouse moved to (614, 335)
Screenshot: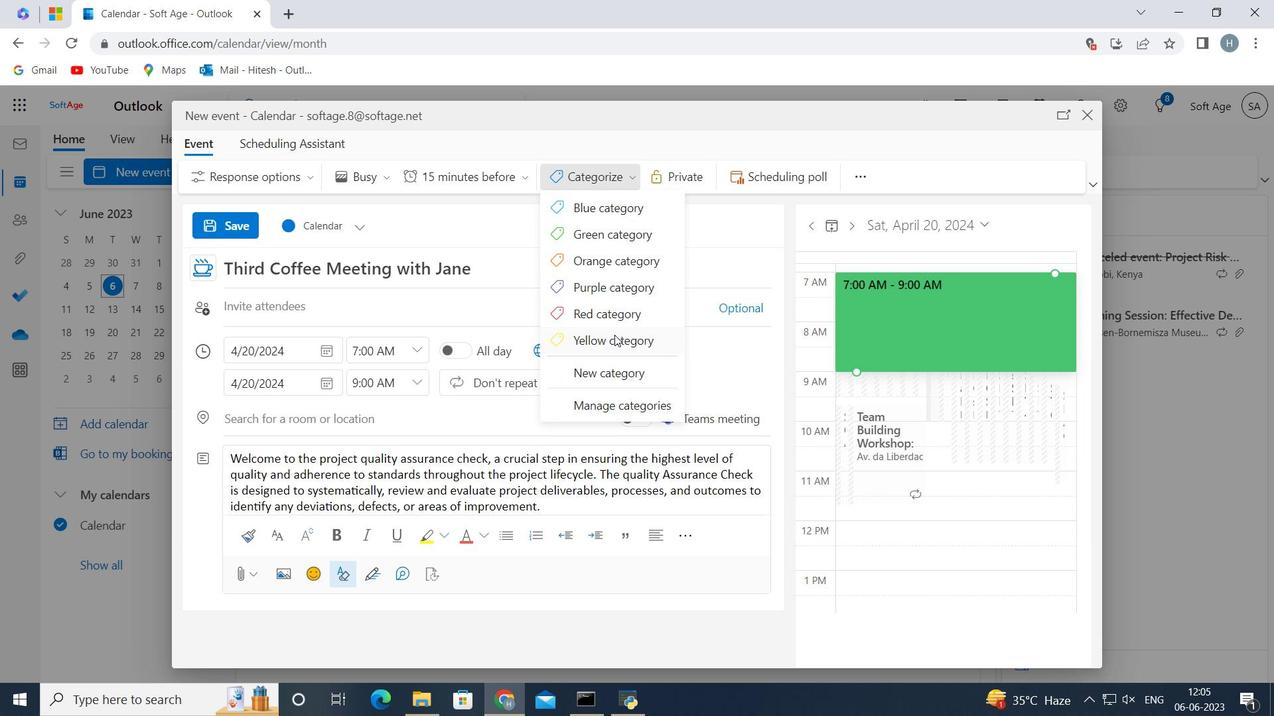 
Action: Mouse pressed left at (614, 335)
Screenshot: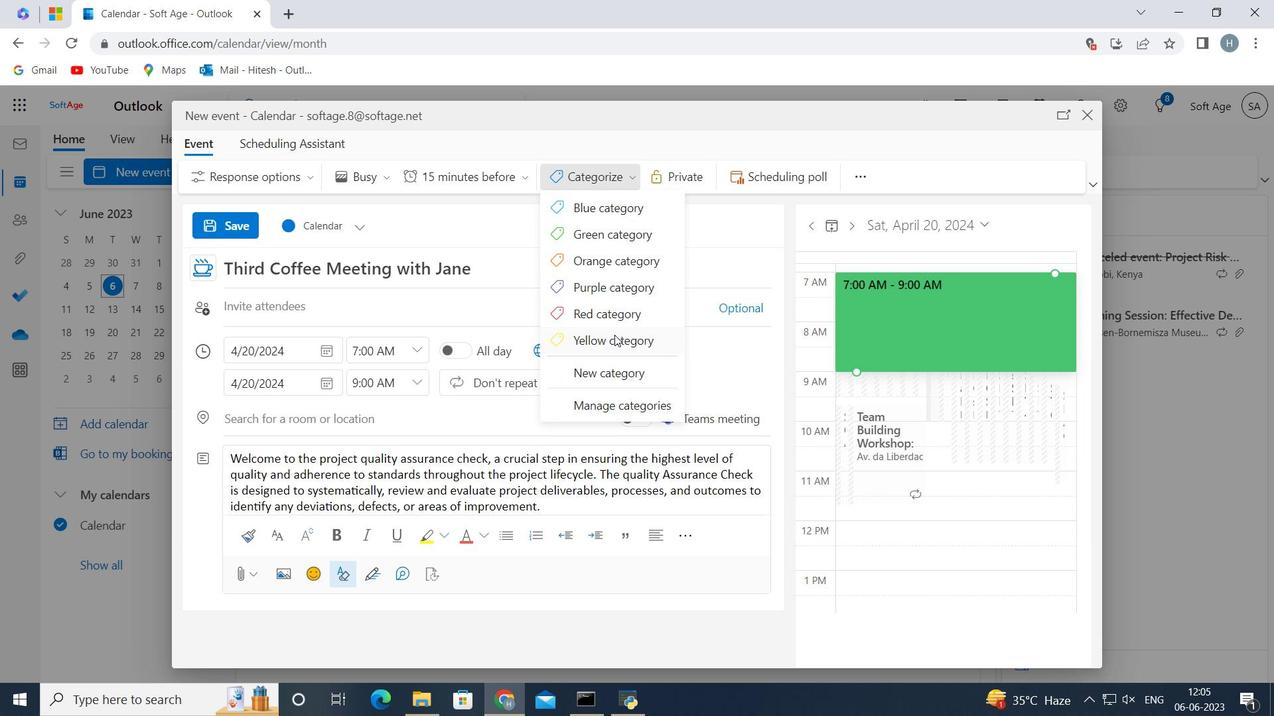 
Action: Mouse moved to (417, 315)
Screenshot: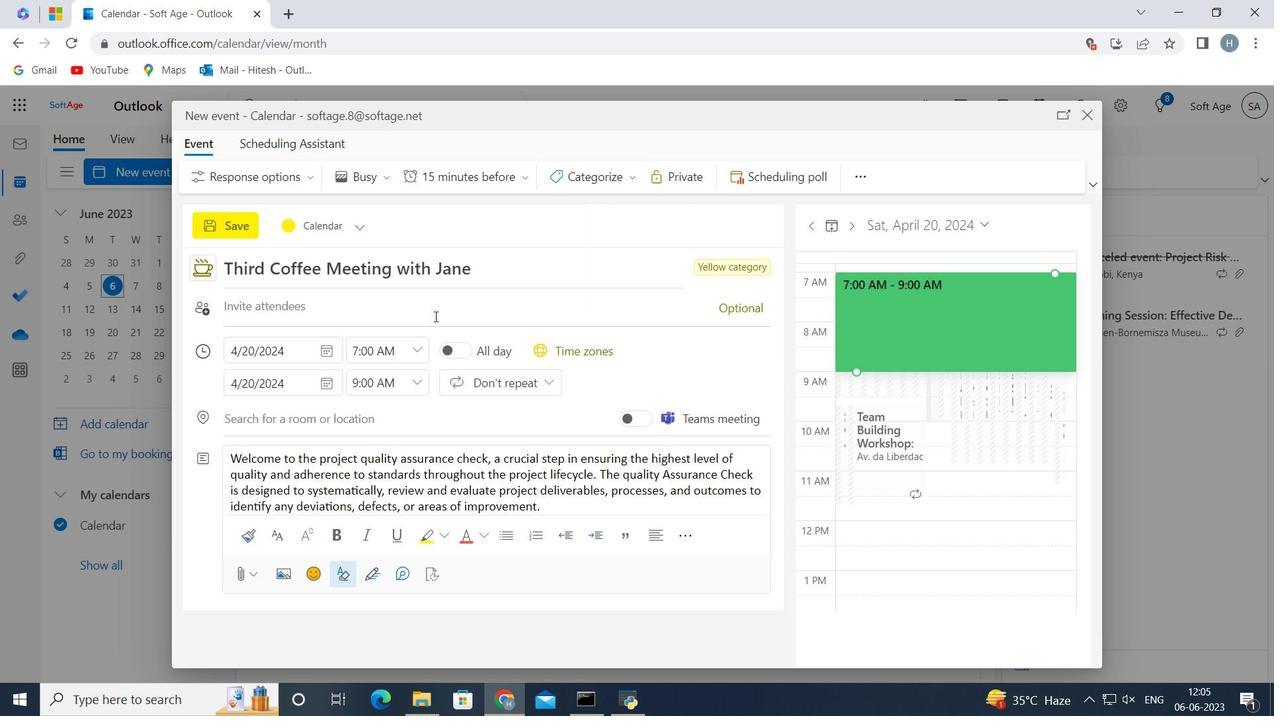 
Action: Mouse pressed left at (417, 315)
Screenshot: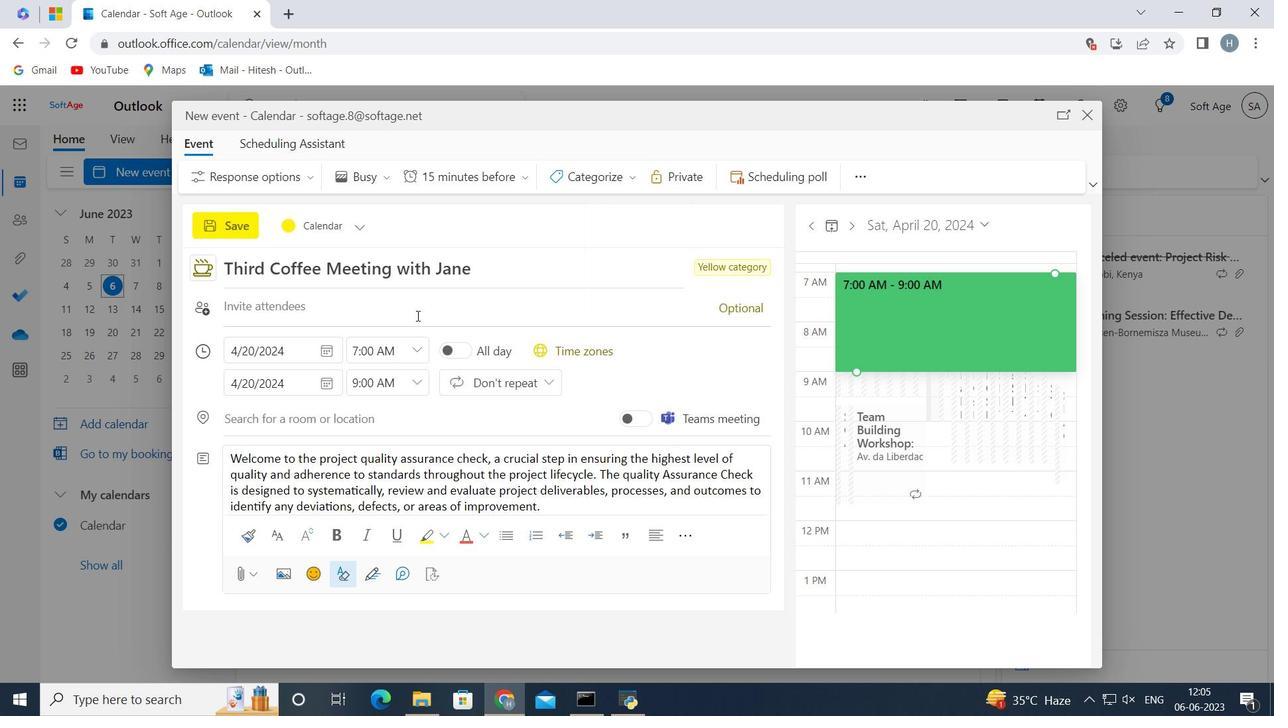
Action: Mouse moved to (416, 315)
Screenshot: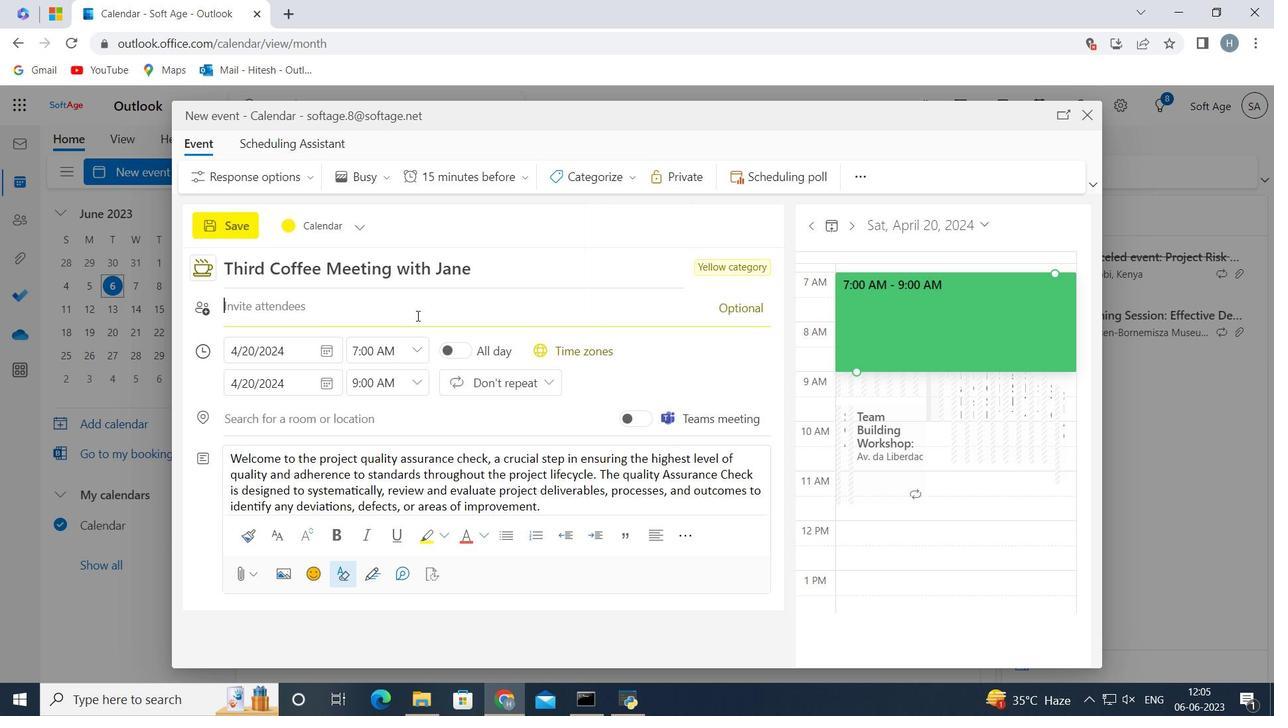 
Action: Key pressed softage
Screenshot: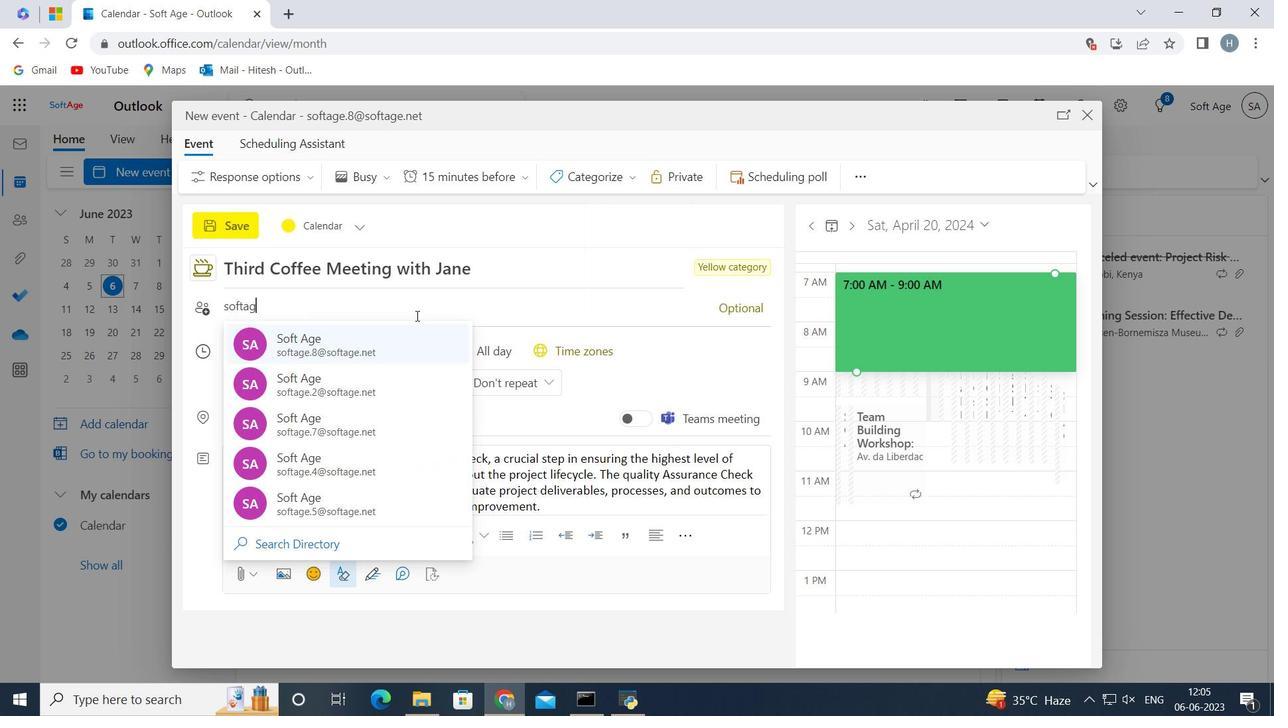 
Action: Mouse moved to (416, 315)
Screenshot: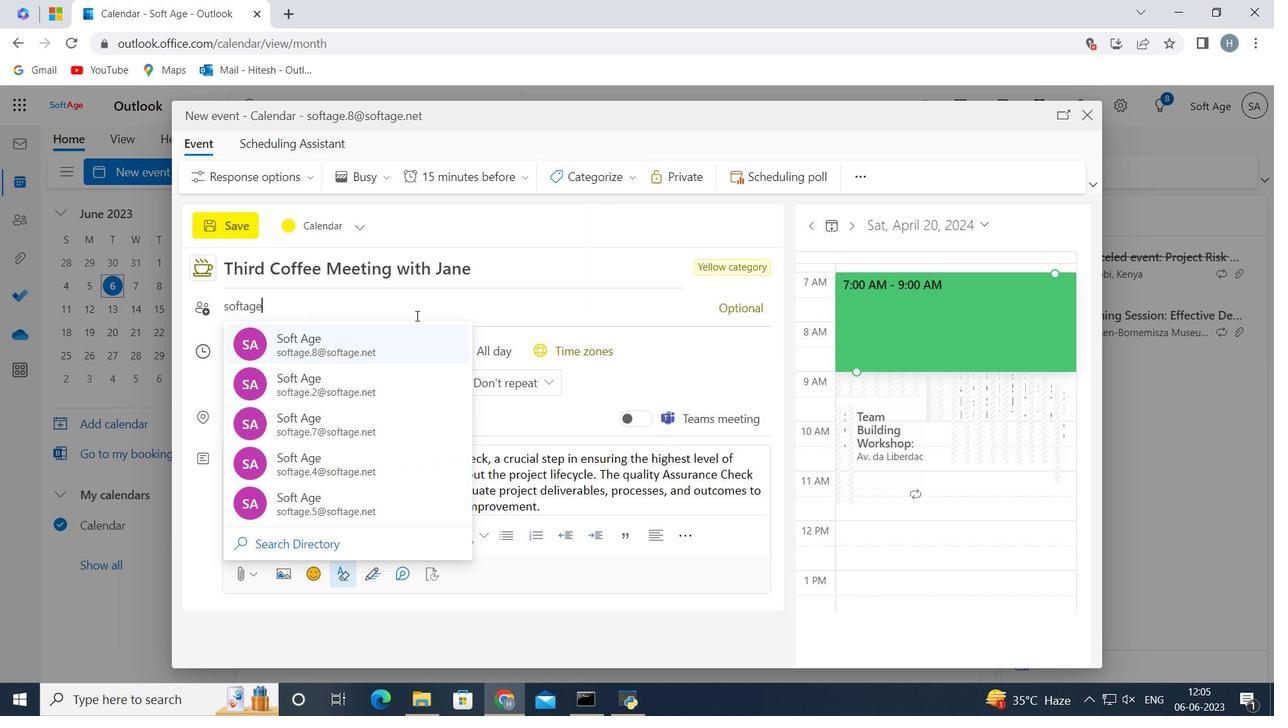 
Action: Key pressed .1<Key.shift>@s
Screenshot: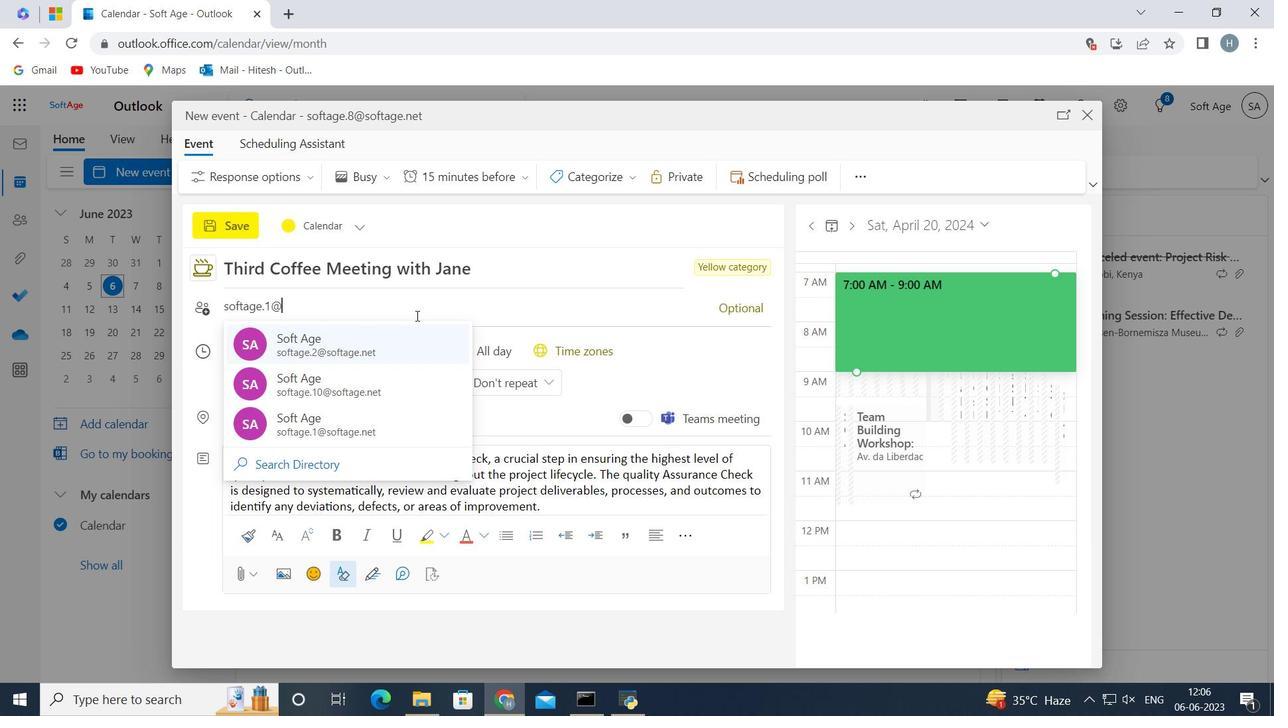 
Action: Mouse moved to (414, 315)
Screenshot: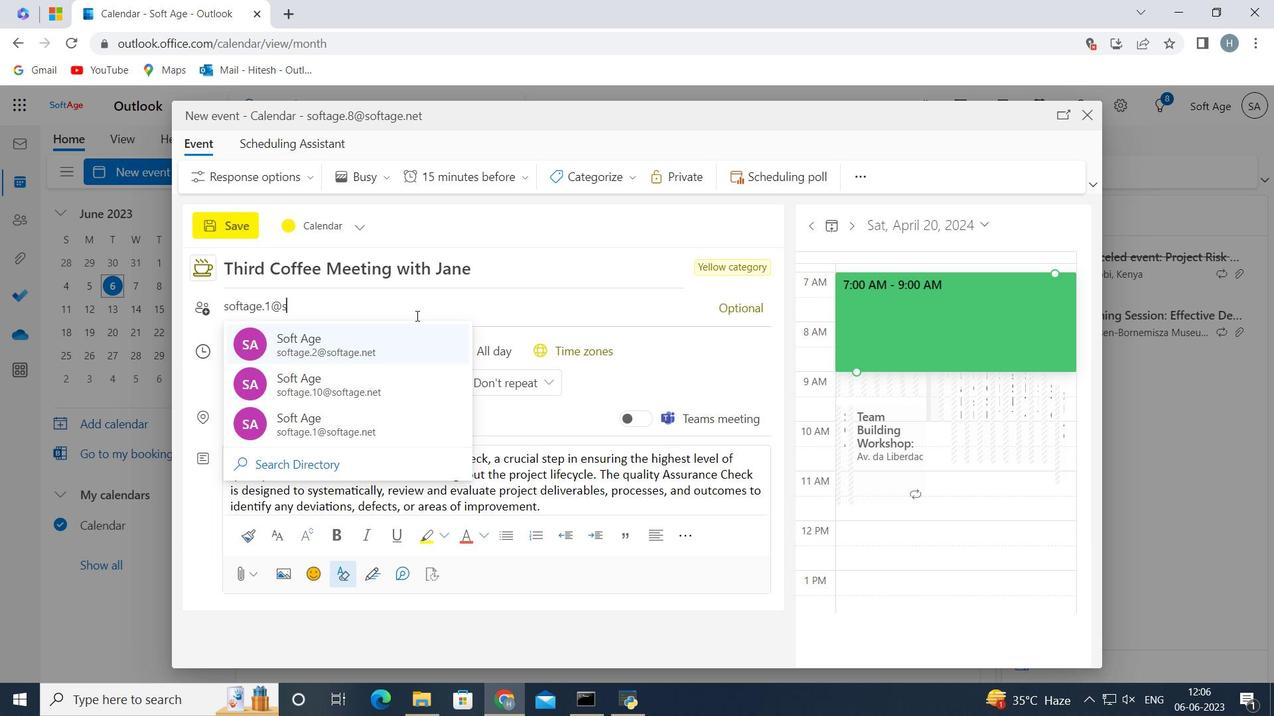 
Action: Key pressed oftage.net
Screenshot: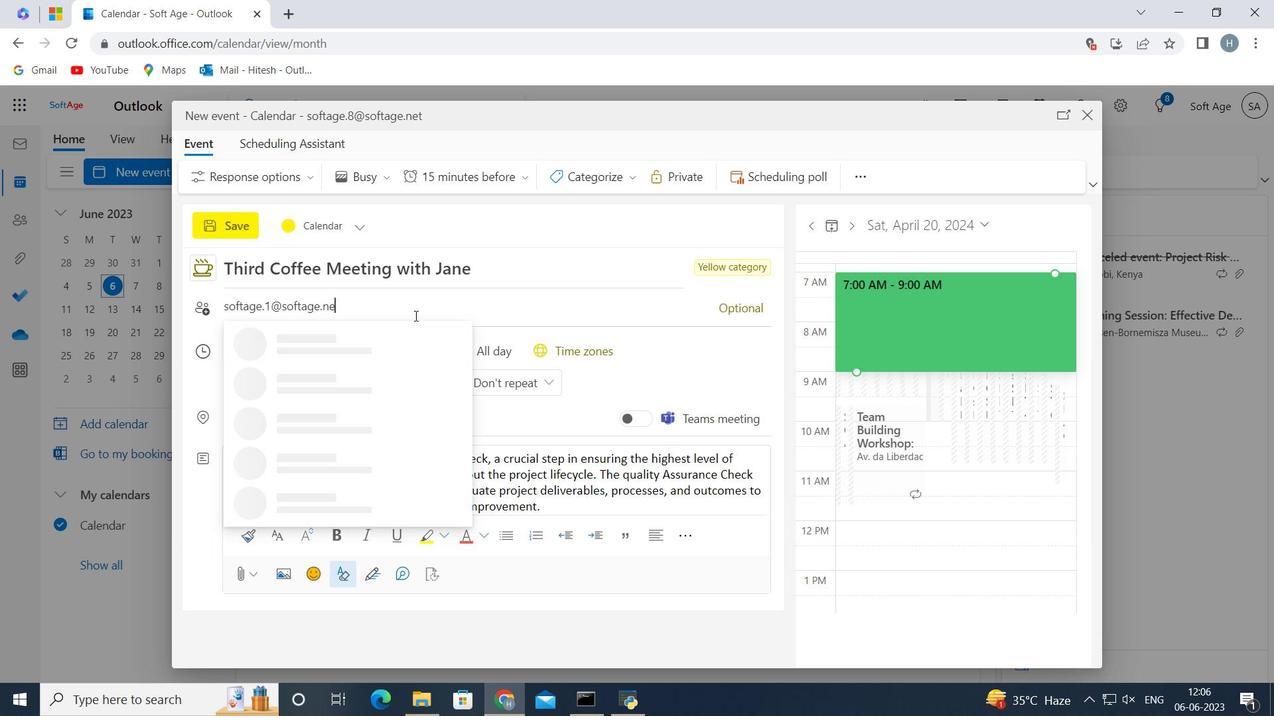 
Action: Mouse moved to (323, 339)
Screenshot: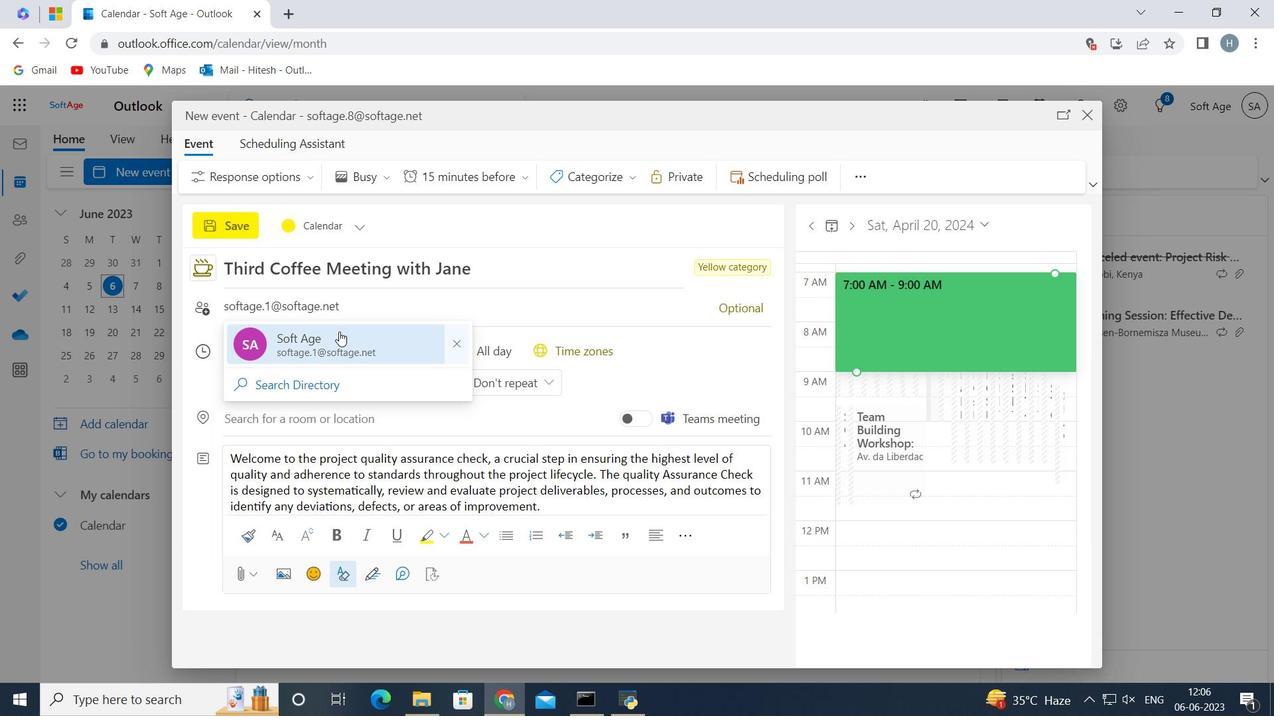 
Action: Mouse pressed left at (323, 339)
Screenshot: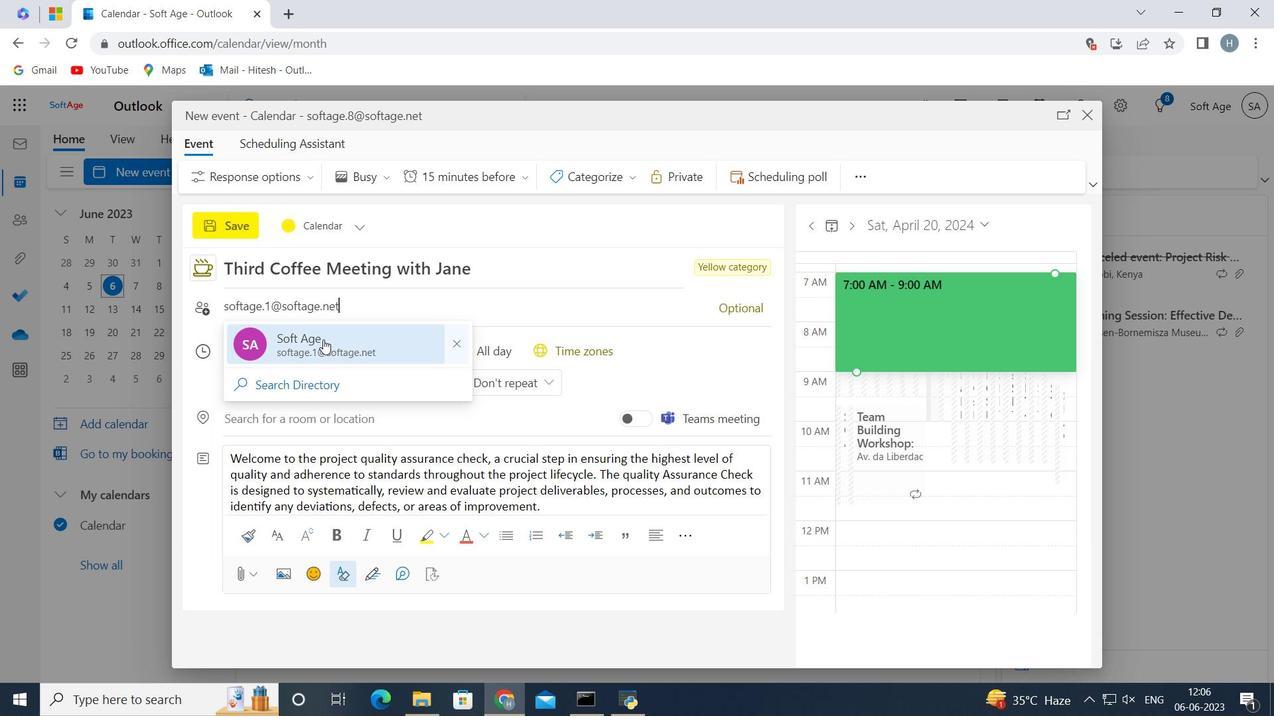 
Action: Mouse moved to (323, 339)
Screenshot: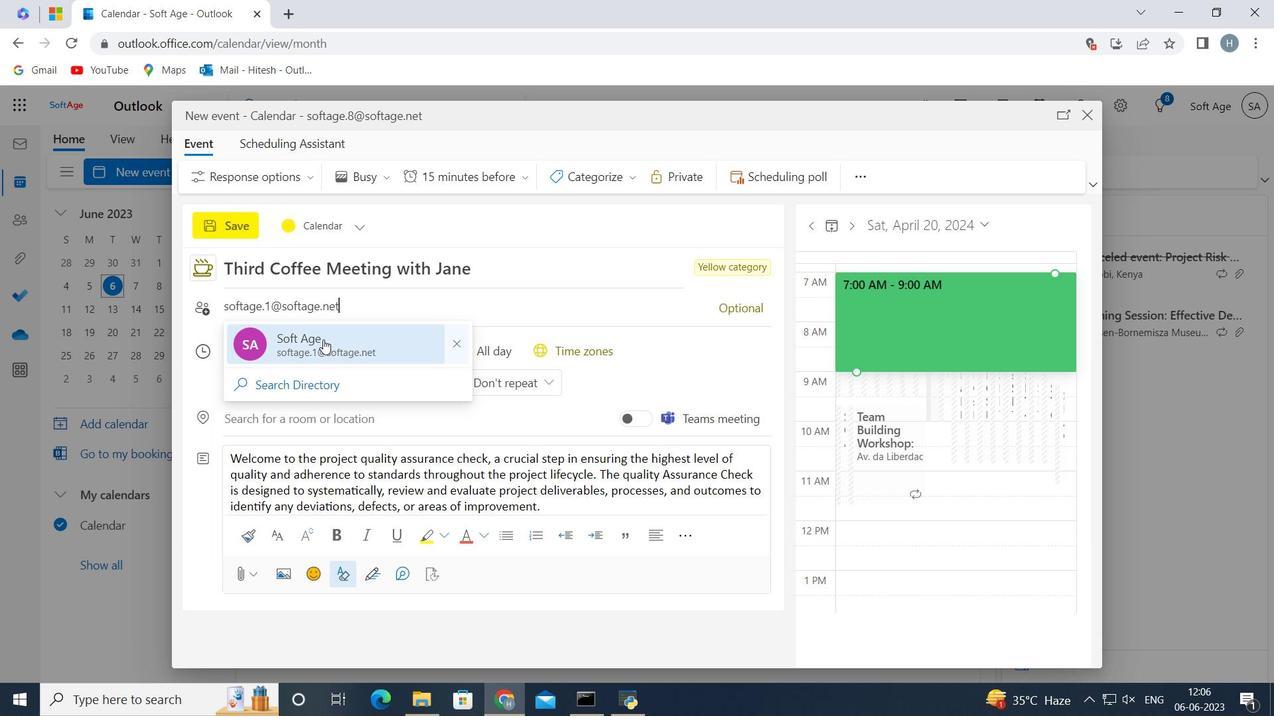 
Action: Key pressed softage.2<Key.shift><Key.shift><Key.shift><Key.shift><Key.shift><Key.shift><Key.shift><Key.shift><Key.shift><Key.shift><Key.shift>@s
Screenshot: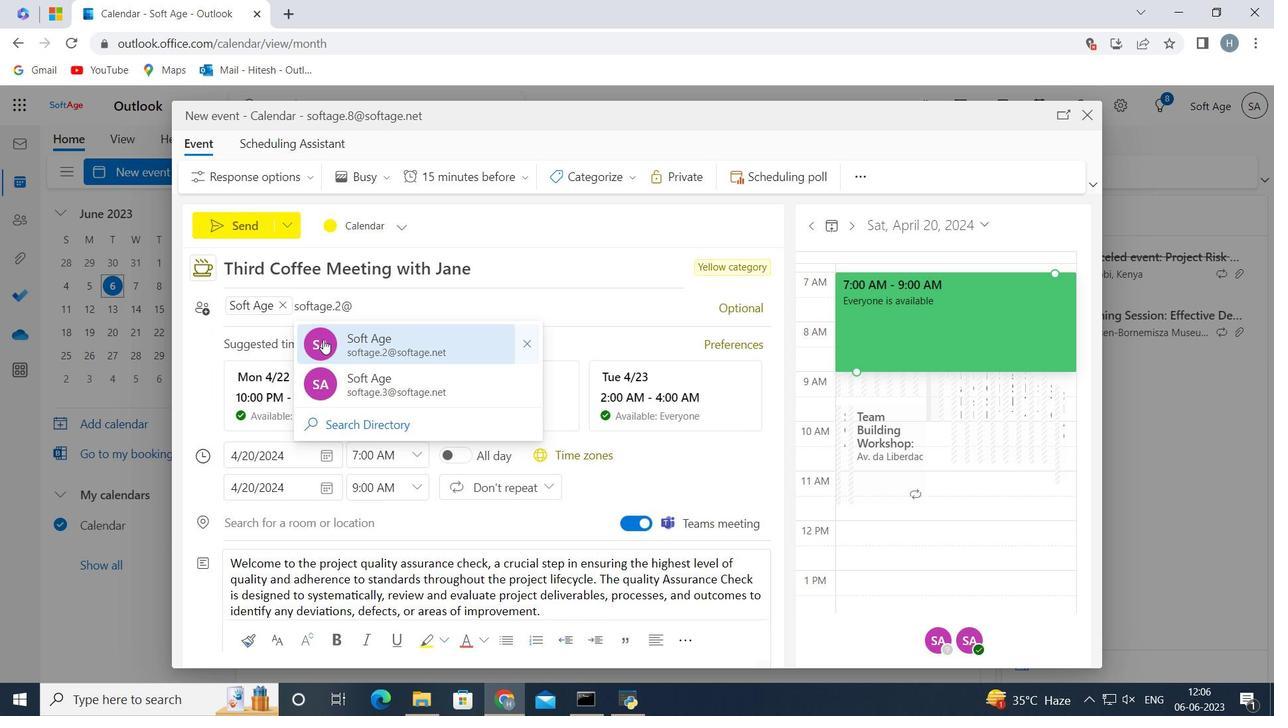 
Action: Mouse moved to (319, 341)
Screenshot: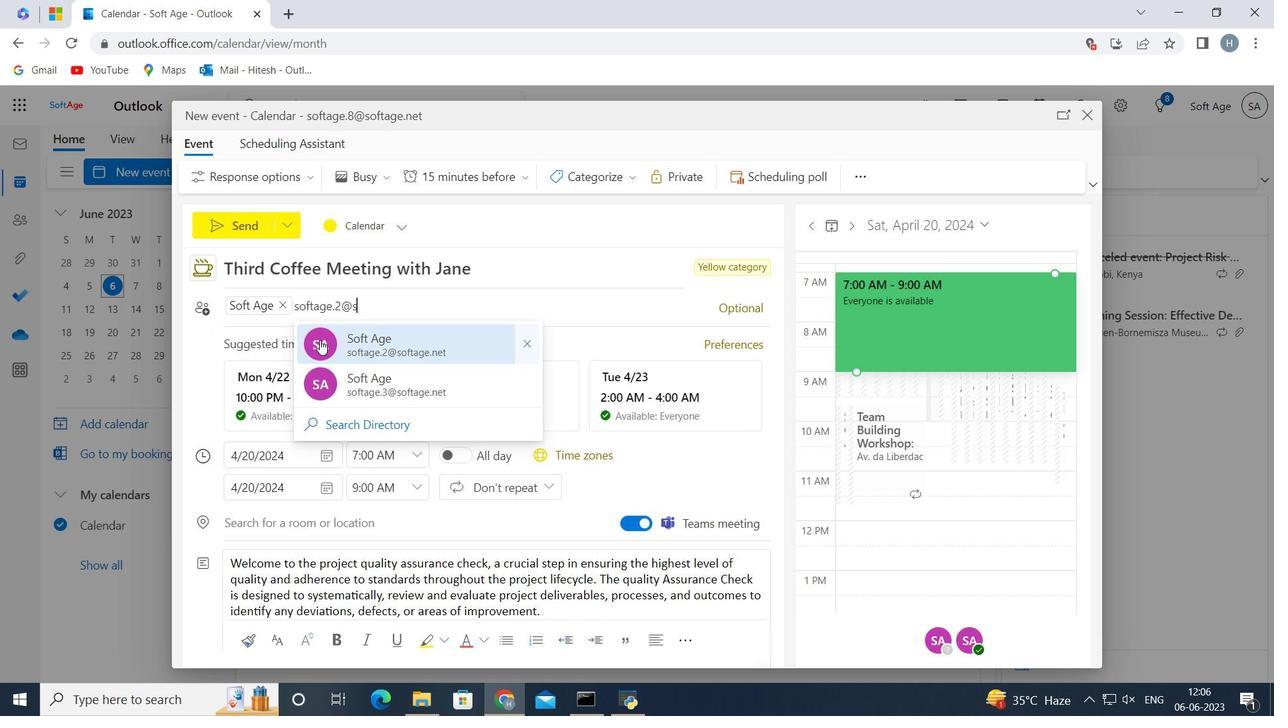 
Action: Key pressed oftage.net
Screenshot: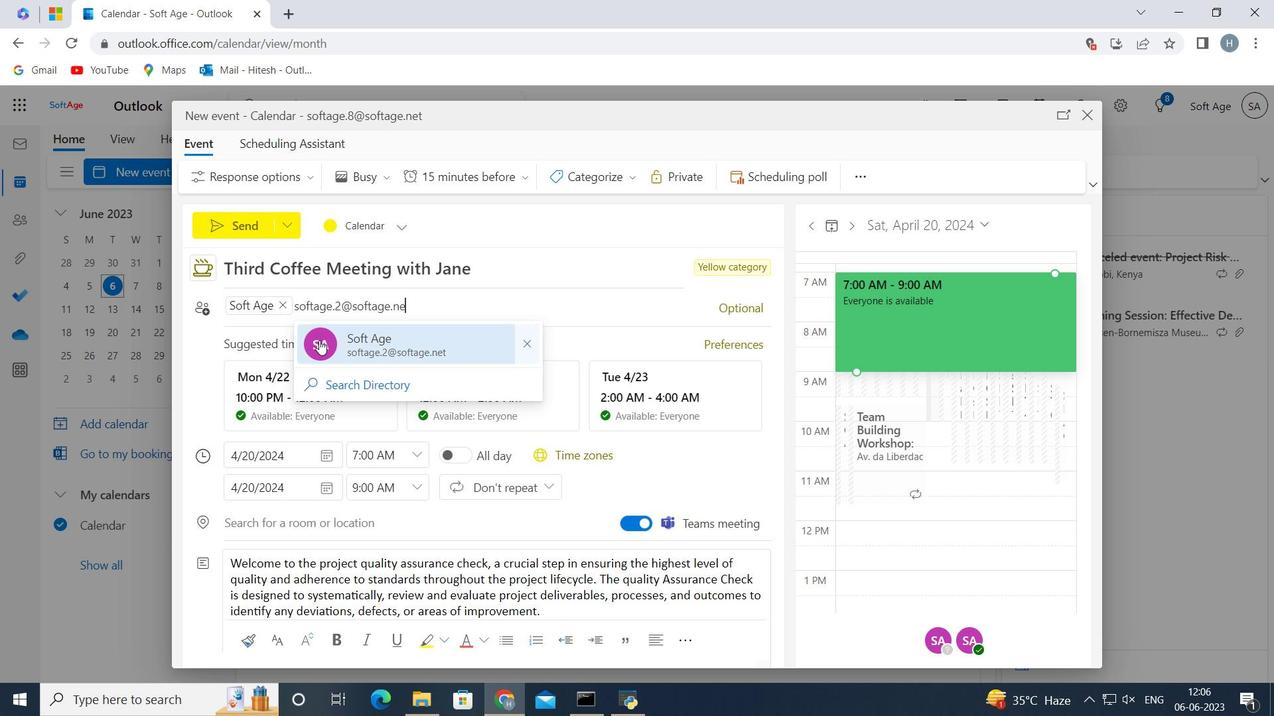 
Action: Mouse moved to (351, 342)
Screenshot: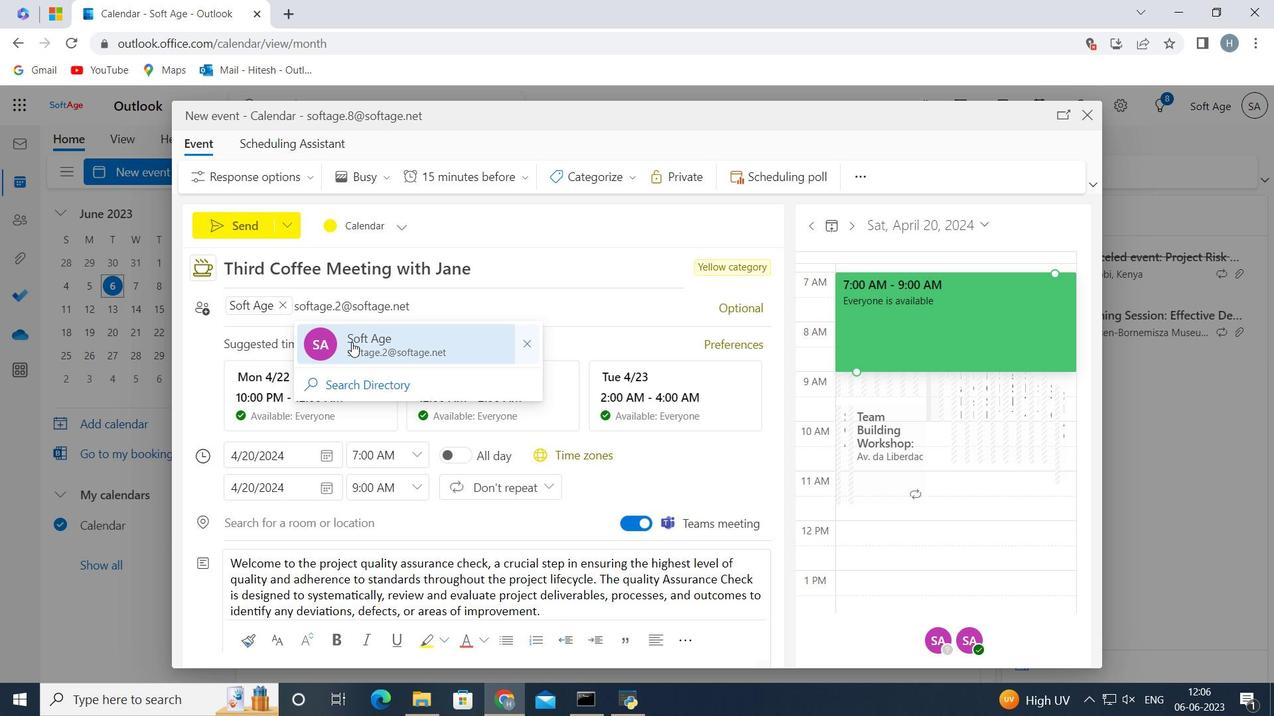 
Action: Mouse pressed left at (351, 342)
Screenshot: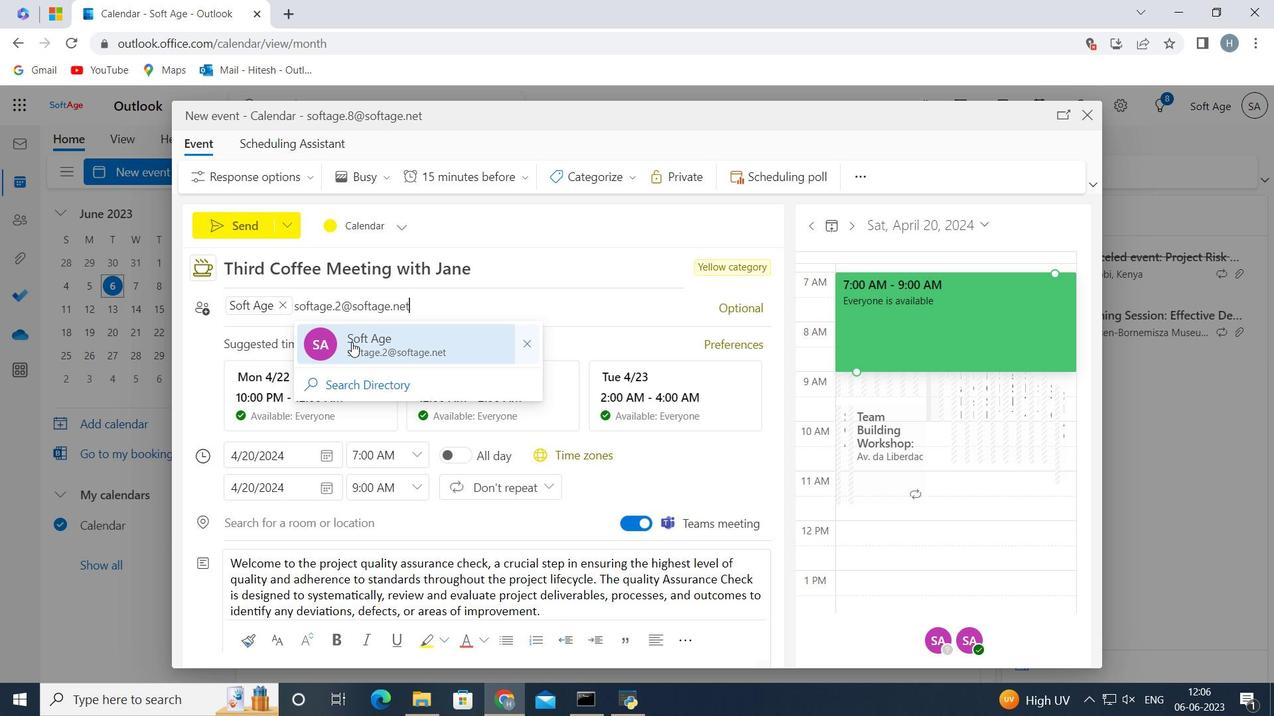 
Action: Mouse moved to (502, 177)
Screenshot: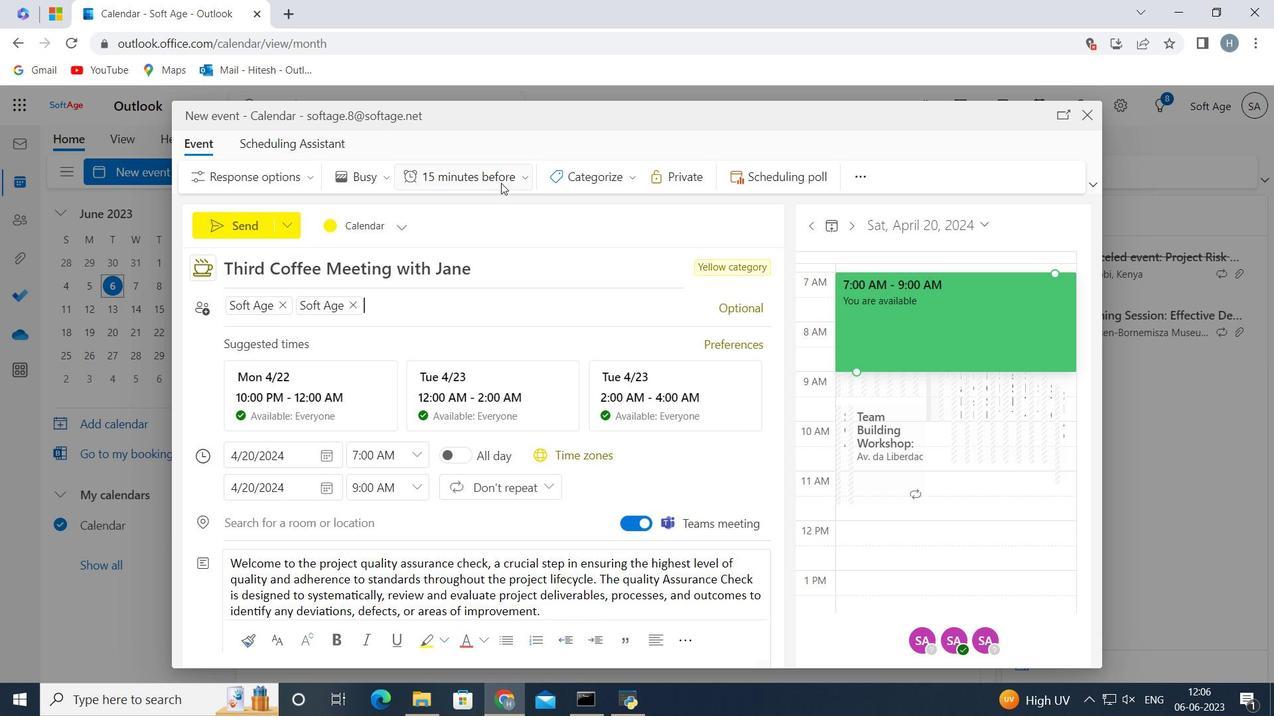 
Action: Mouse pressed left at (502, 177)
Screenshot: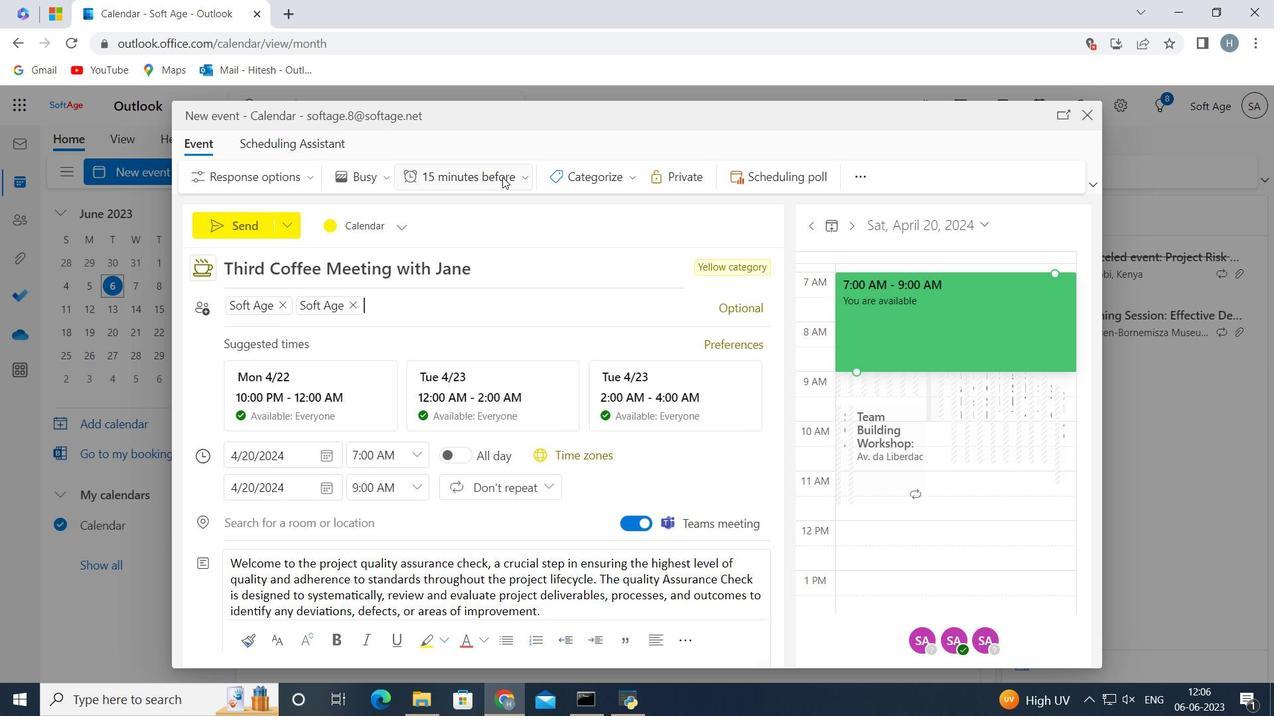 
Action: Mouse moved to (485, 264)
Screenshot: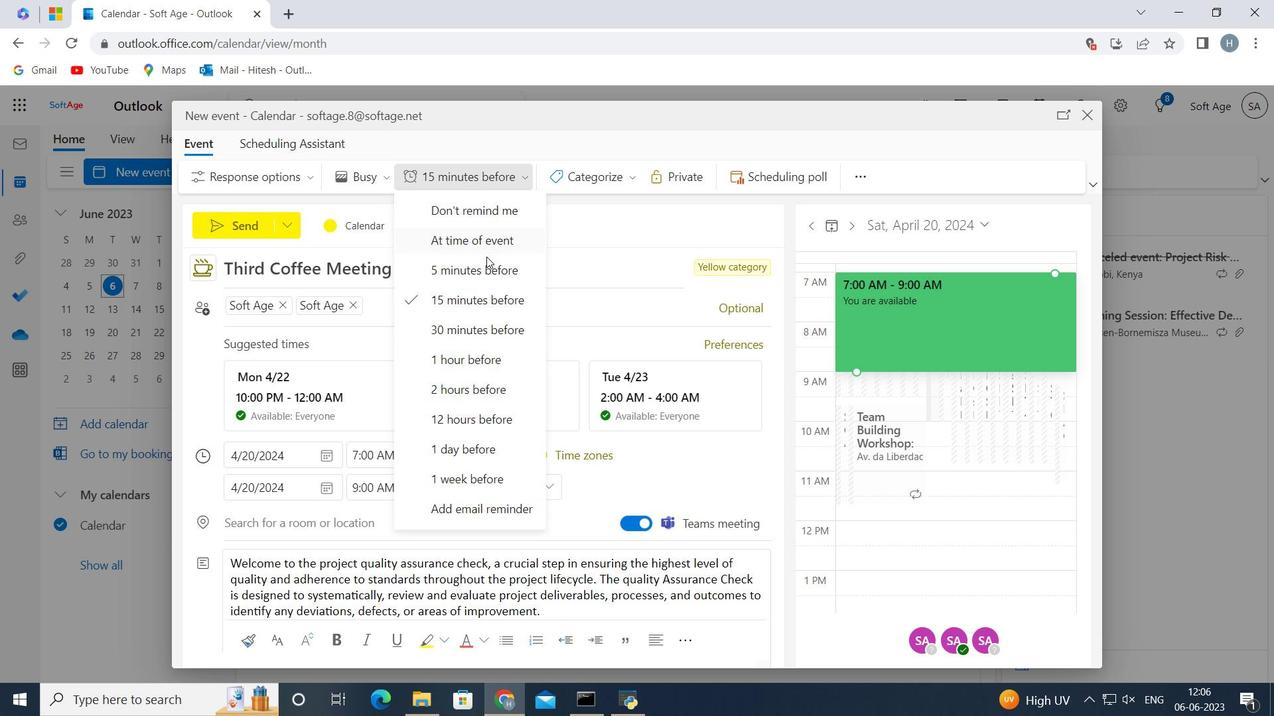 
Action: Mouse pressed left at (485, 264)
Screenshot: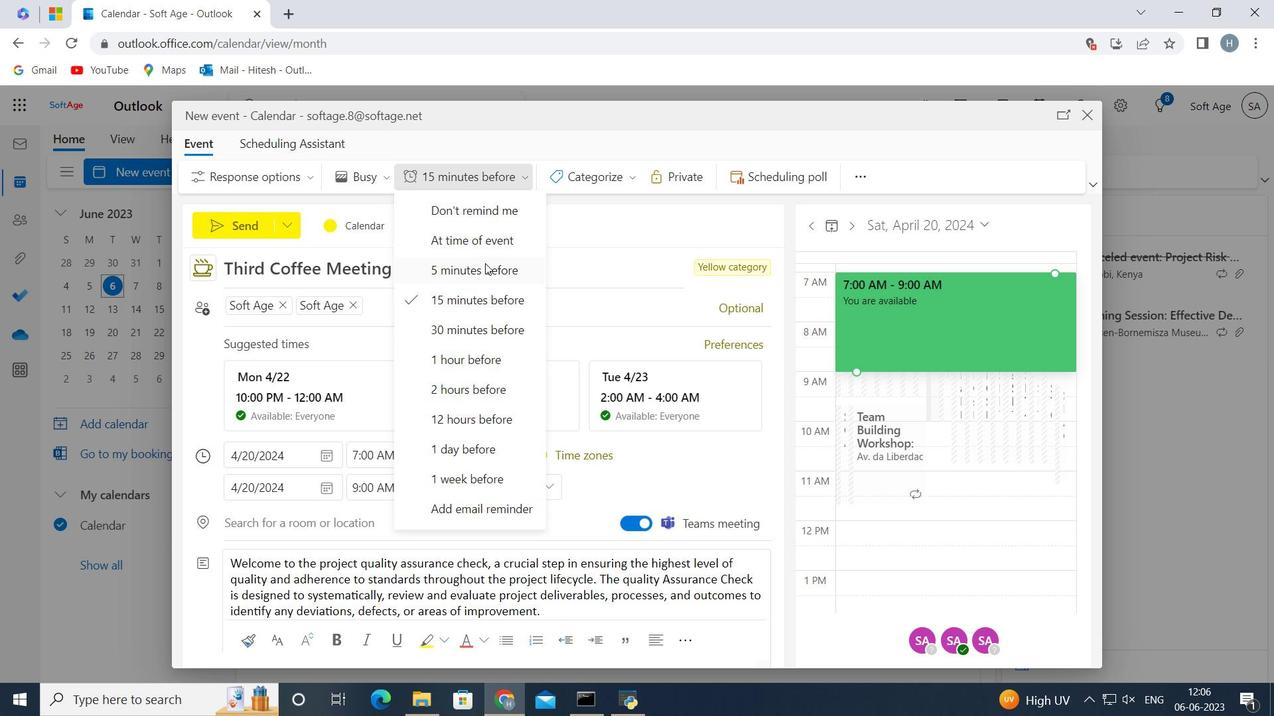 
Action: Mouse moved to (236, 217)
Screenshot: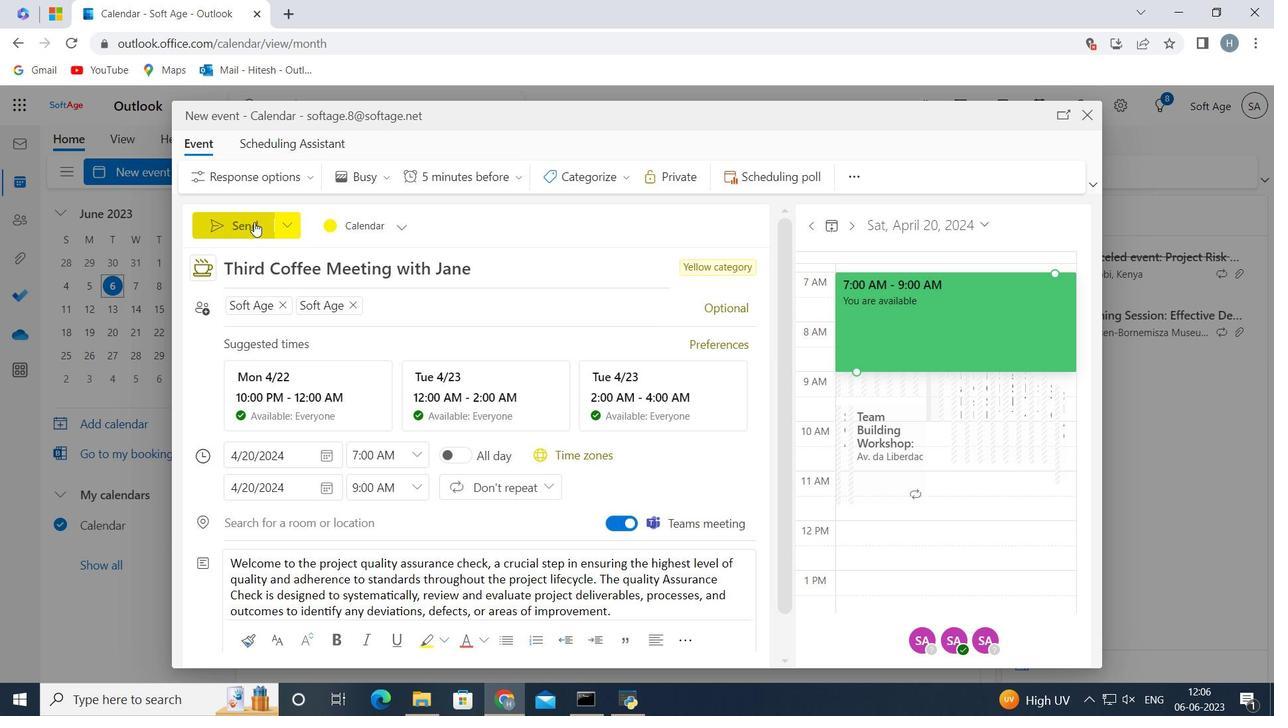 
Action: Mouse pressed left at (236, 217)
Screenshot: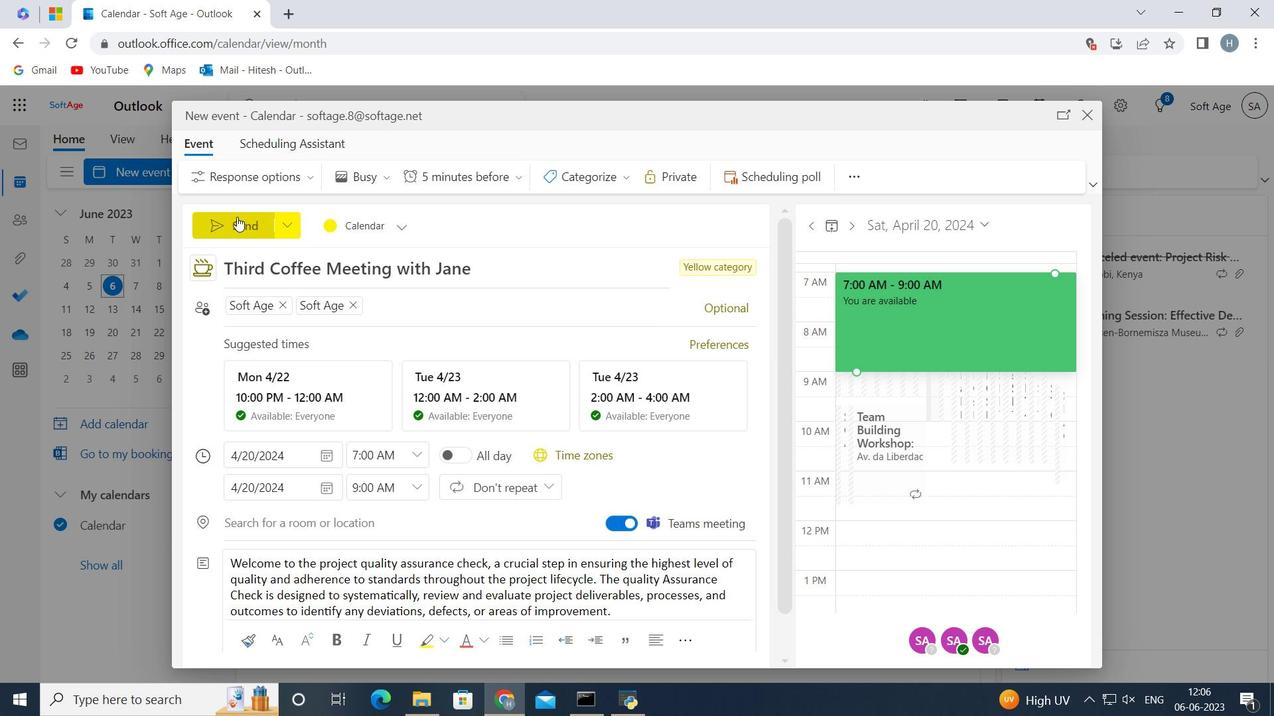 
Action: Mouse moved to (523, 264)
Screenshot: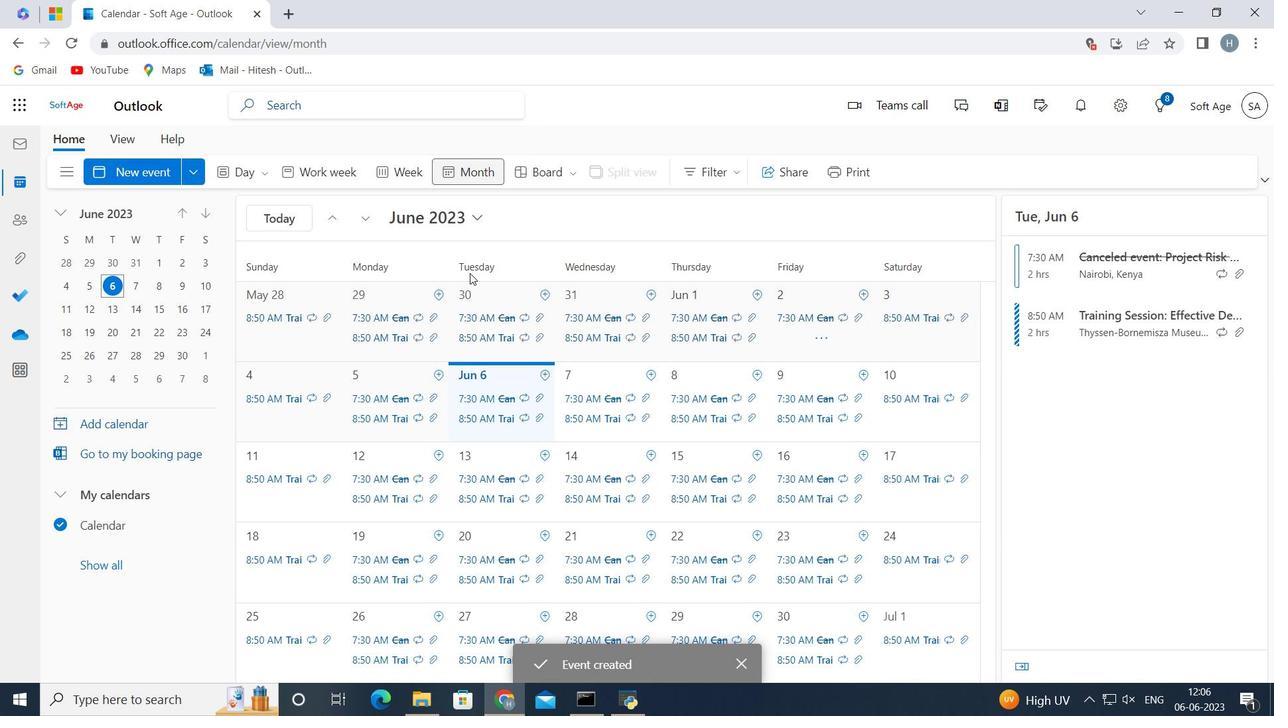 
